 Task: Send an email with the signature Edwin Parker with the subject Introduction of a new service and the message Can you please provide more information on the steps that need to be taken to complete [specific task]? from softage.10@softage.net to softage.4@softage.net and move the email from Sent Items to the folder Escalation procedures
Action: Mouse moved to (104, 100)
Screenshot: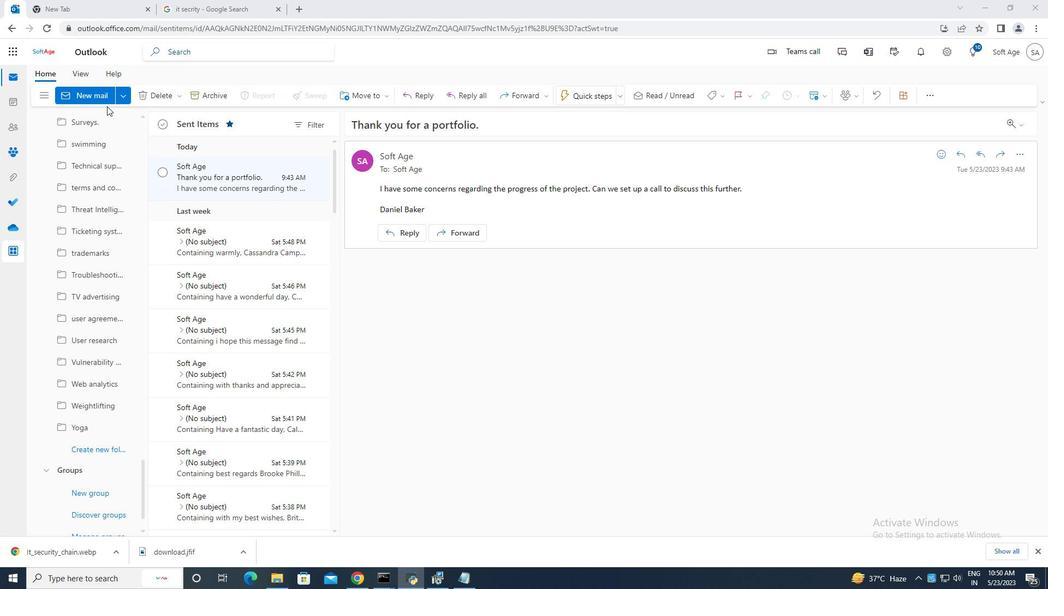 
Action: Mouse pressed left at (104, 100)
Screenshot: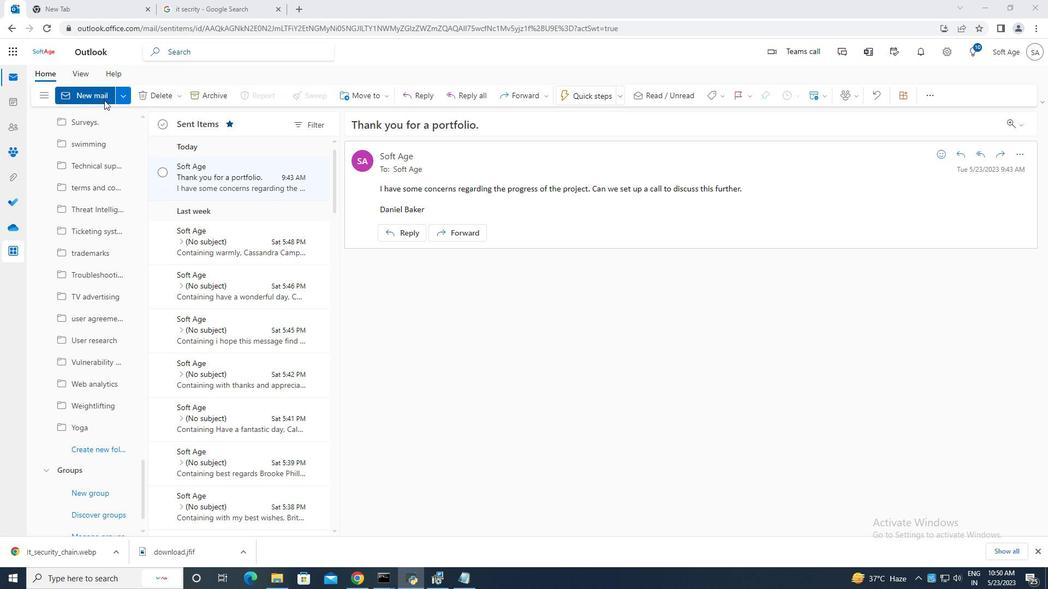 
Action: Mouse moved to (698, 96)
Screenshot: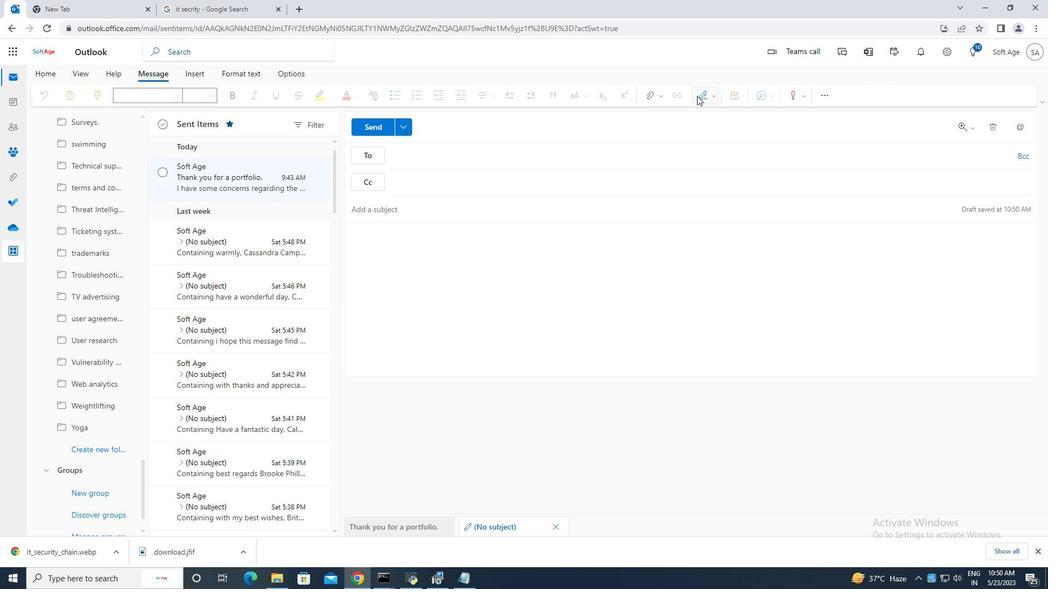 
Action: Mouse pressed left at (698, 96)
Screenshot: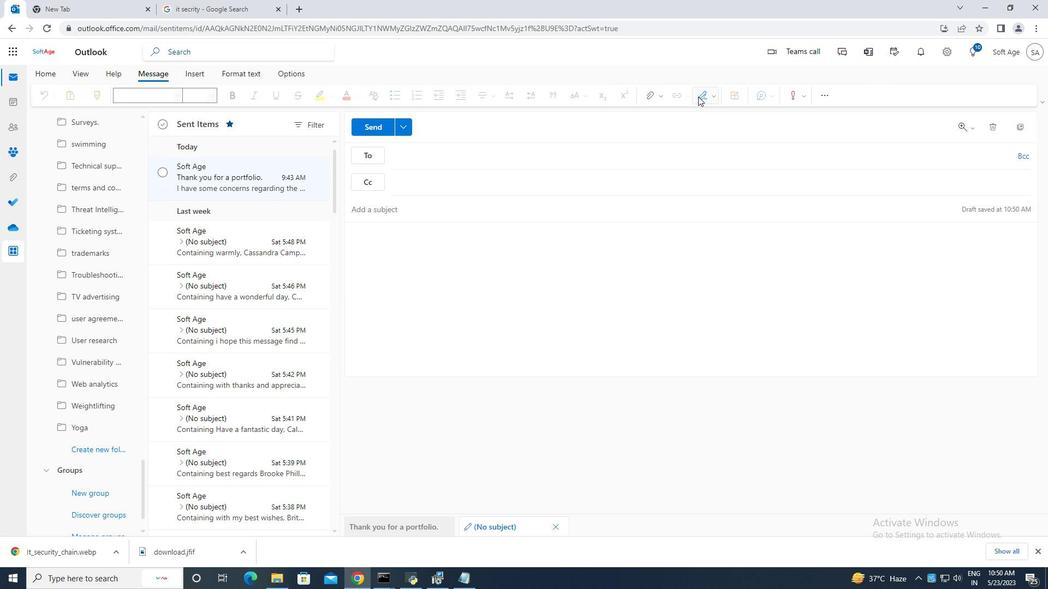 
Action: Mouse moved to (669, 133)
Screenshot: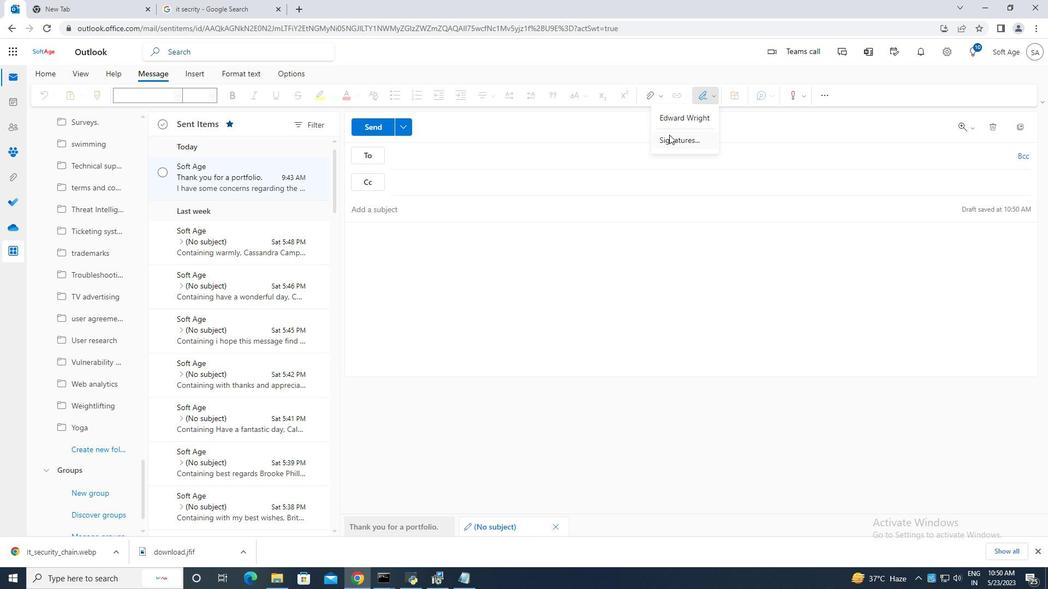 
Action: Mouse pressed left at (669, 134)
Screenshot: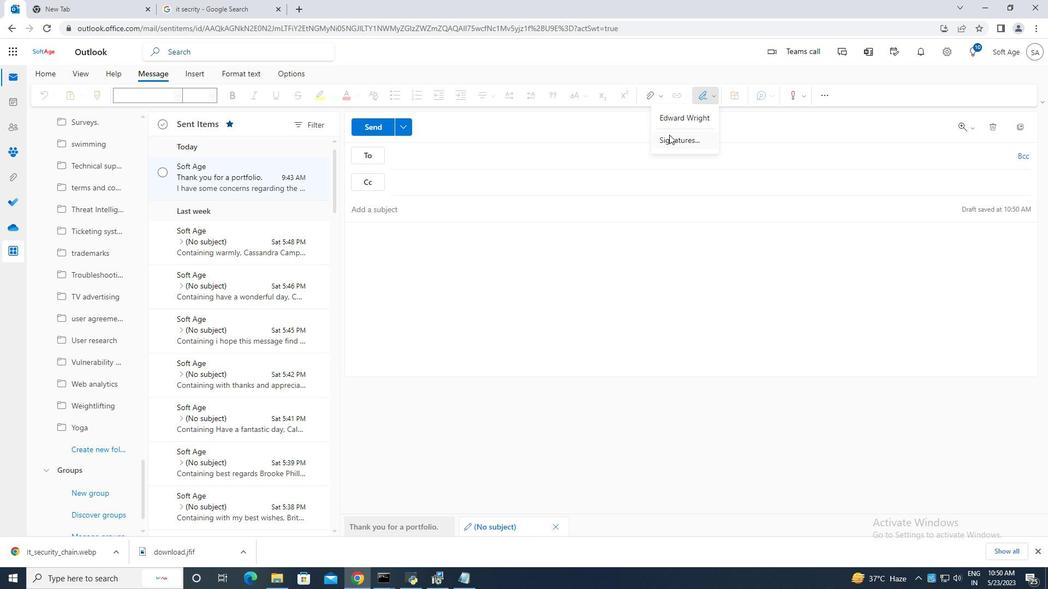 
Action: Mouse moved to (743, 179)
Screenshot: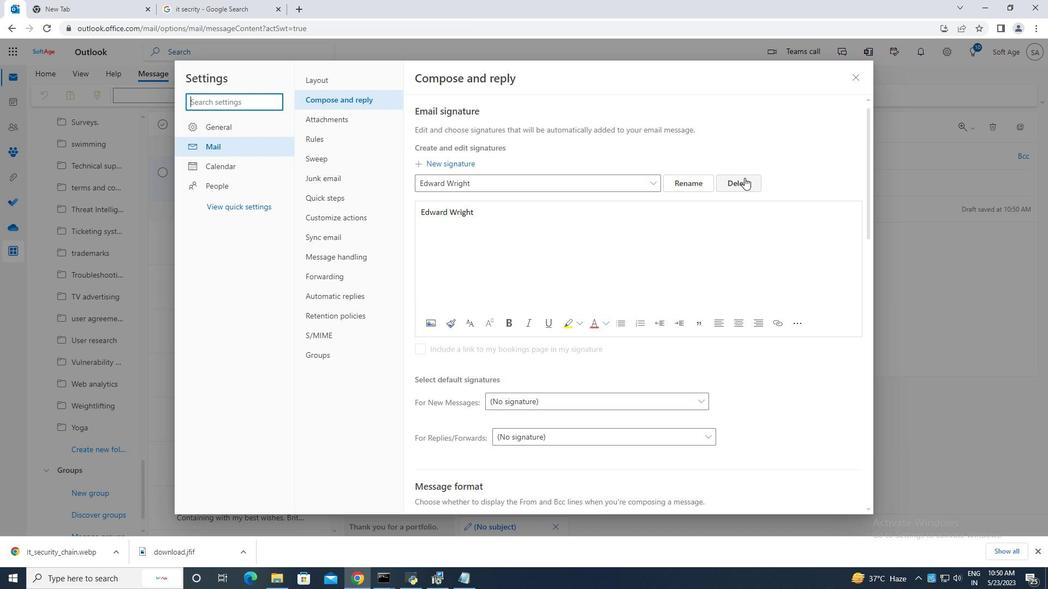 
Action: Mouse pressed left at (743, 179)
Screenshot: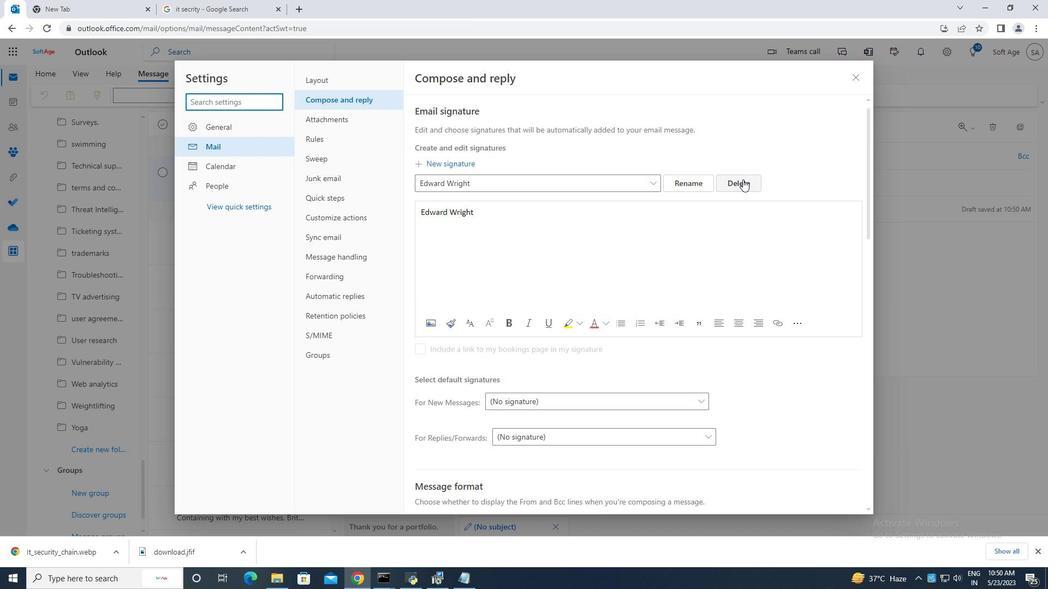 
Action: Mouse moved to (438, 185)
Screenshot: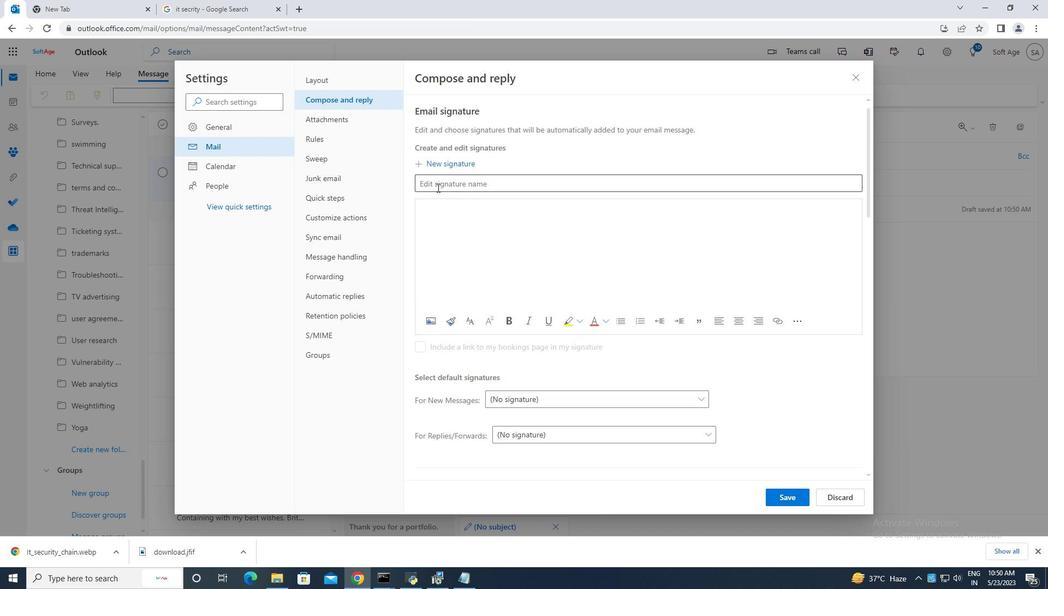 
Action: Mouse pressed left at (438, 185)
Screenshot: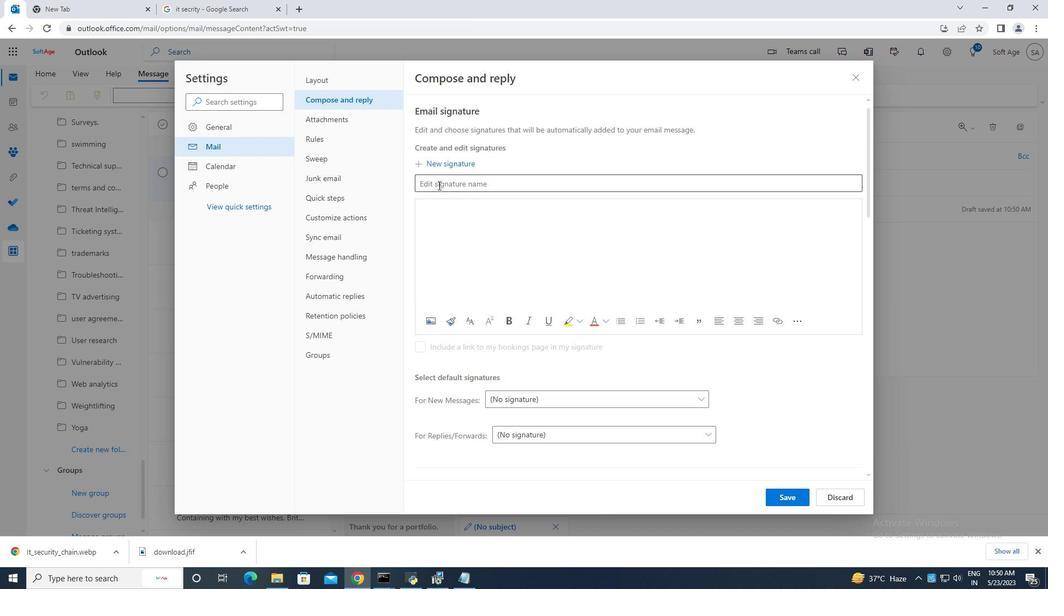 
Action: Mouse moved to (444, 185)
Screenshot: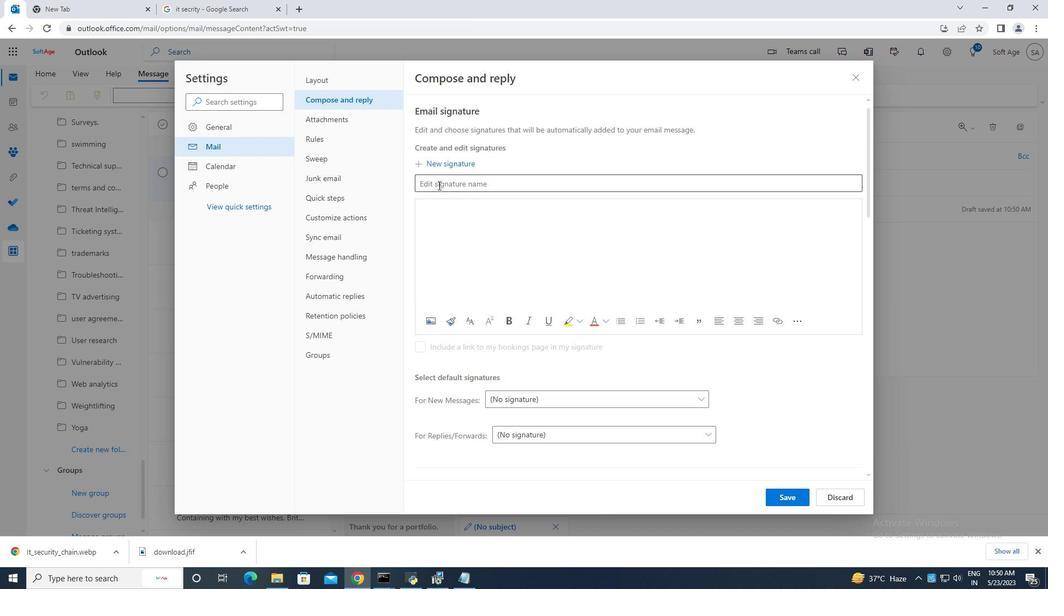 
Action: Key pressed <Key.caps_lock>E<Key.caps_lock>dwin<Key.space>parker
Screenshot: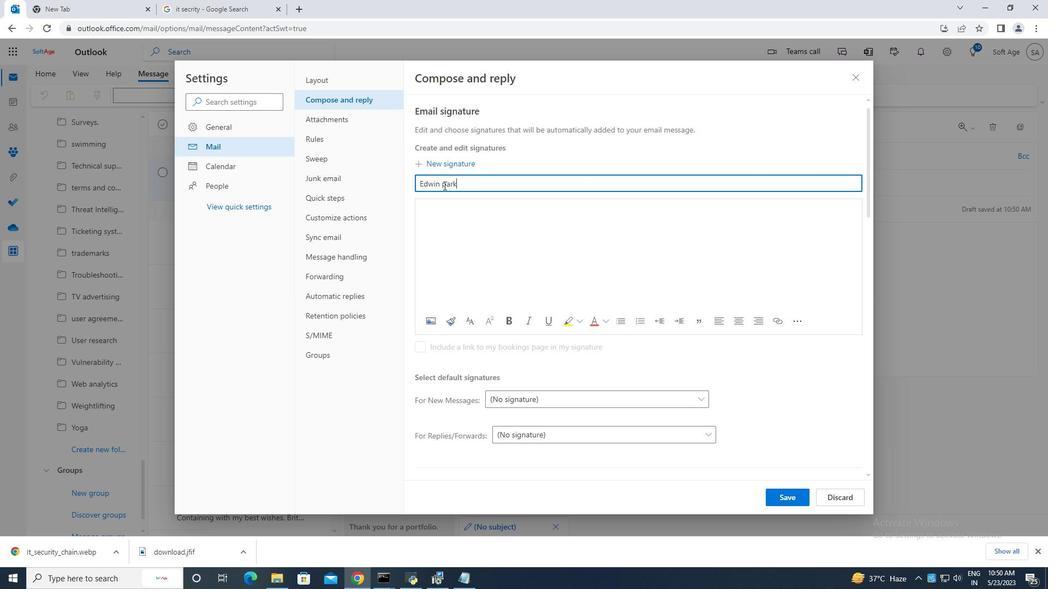 
Action: Mouse moved to (443, 207)
Screenshot: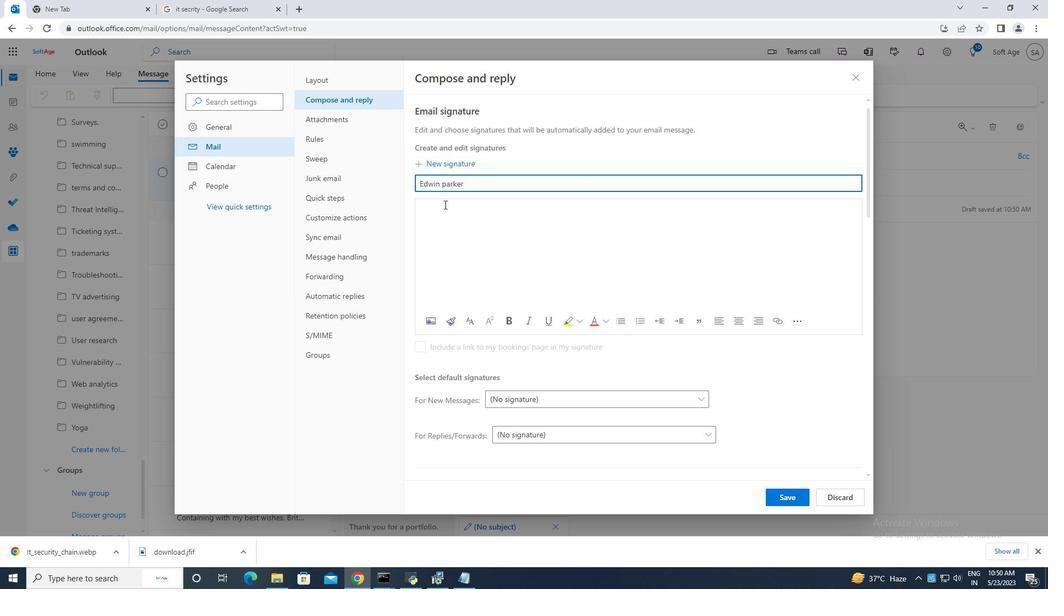
Action: Mouse pressed left at (443, 207)
Screenshot: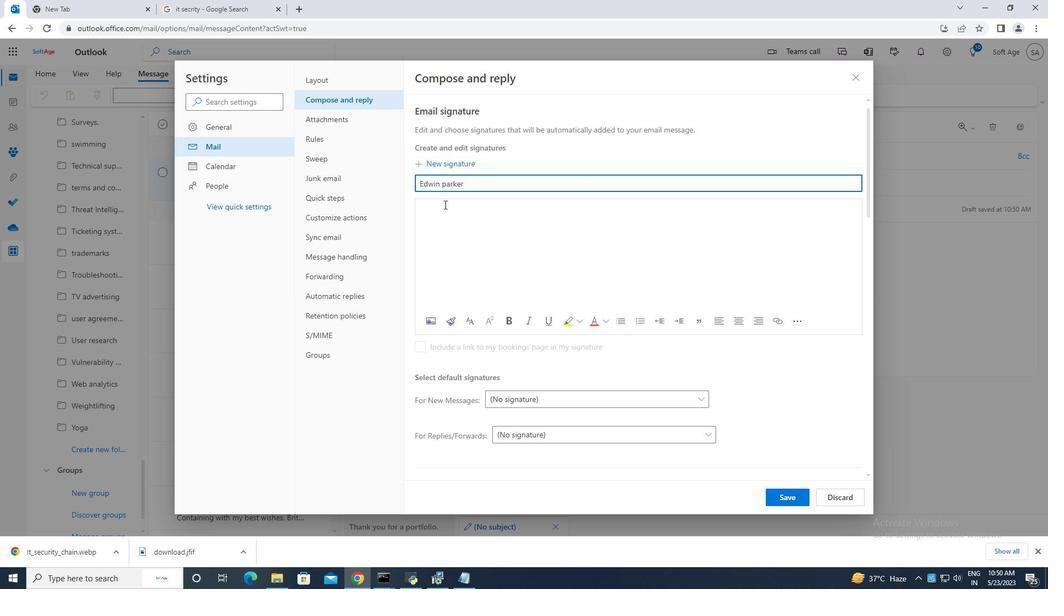 
Action: Mouse moved to (442, 207)
Screenshot: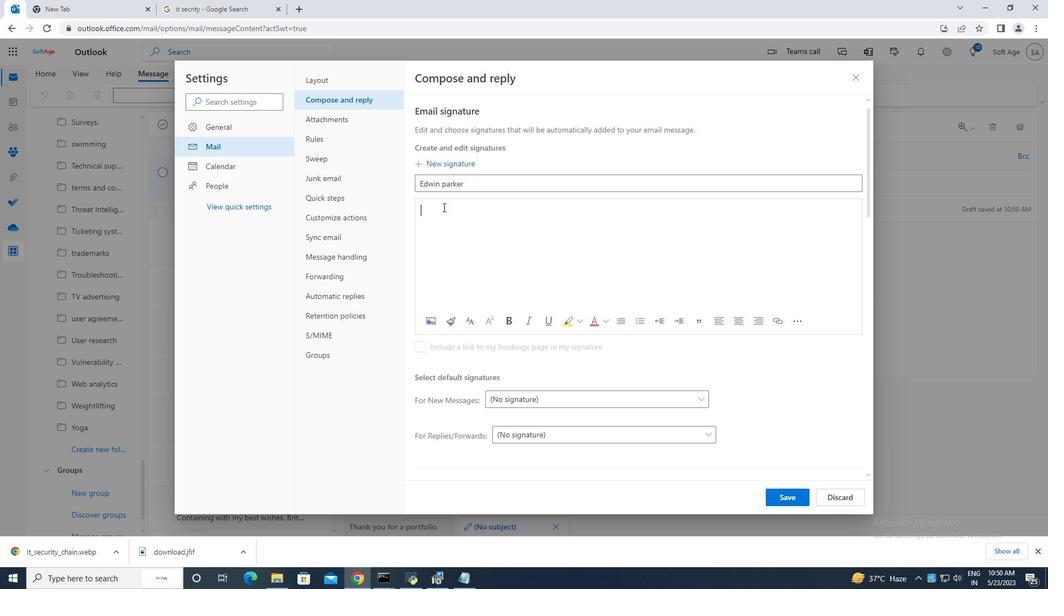 
Action: Key pressed <Key.caps_lock>E<Key.caps_lock>dwin<Key.space>parker
Screenshot: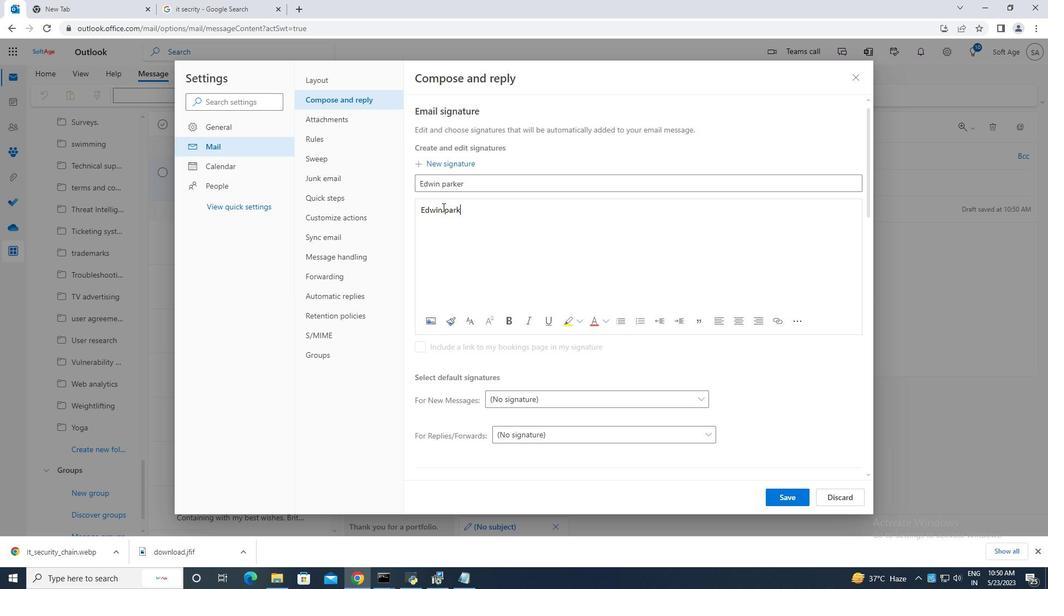 
Action: Mouse moved to (784, 496)
Screenshot: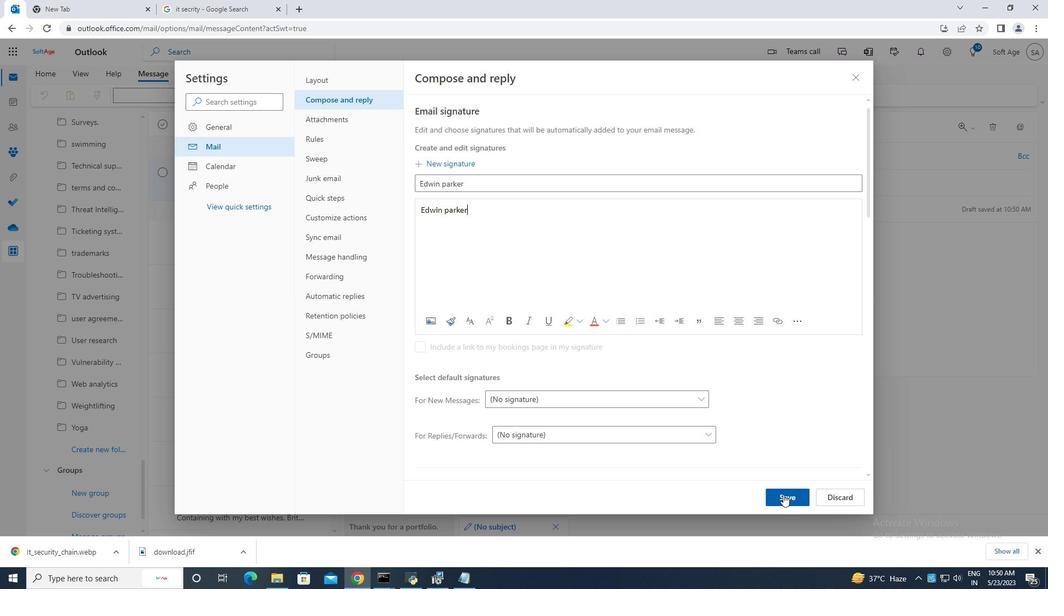 
Action: Mouse pressed left at (784, 496)
Screenshot: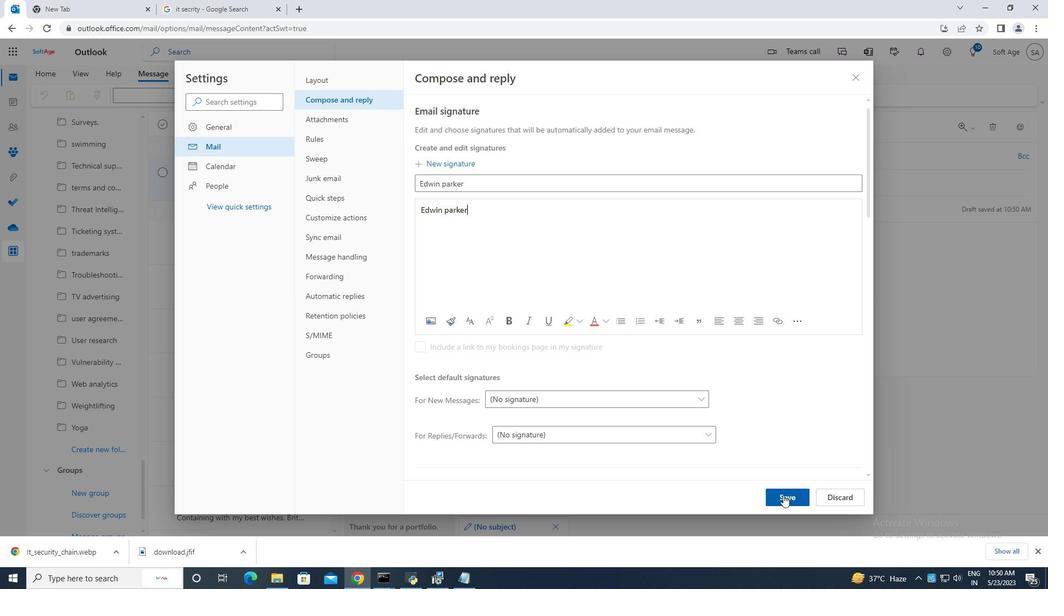 
Action: Mouse moved to (859, 71)
Screenshot: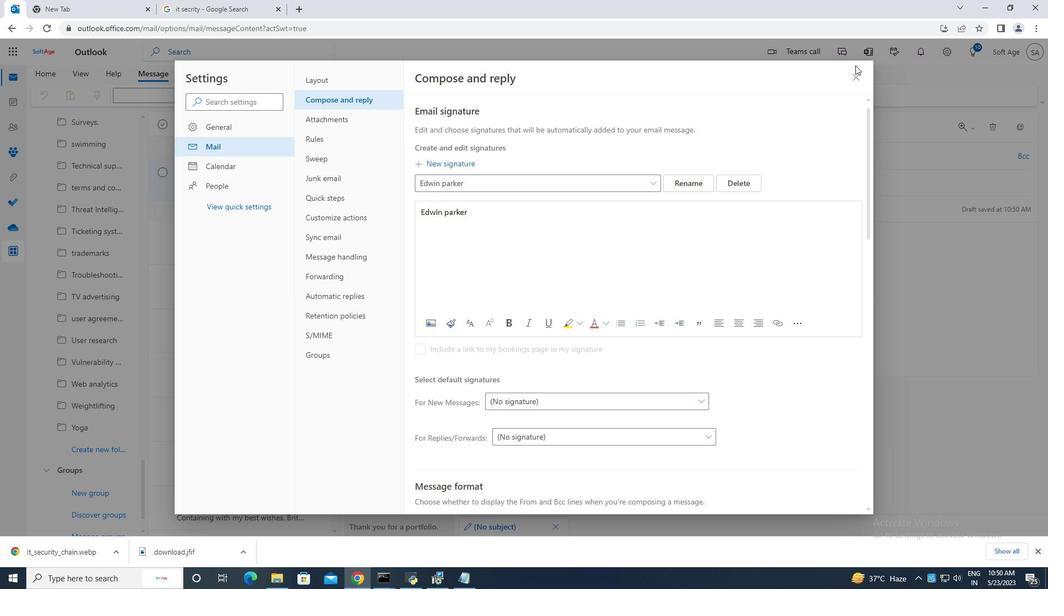 
Action: Mouse pressed left at (859, 71)
Screenshot: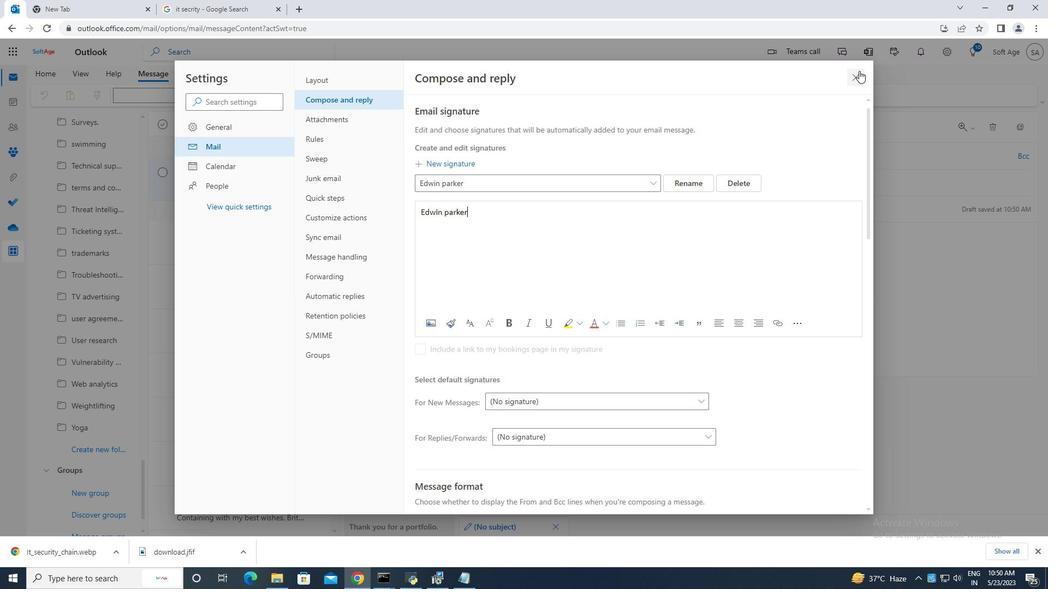 
Action: Mouse moved to (699, 94)
Screenshot: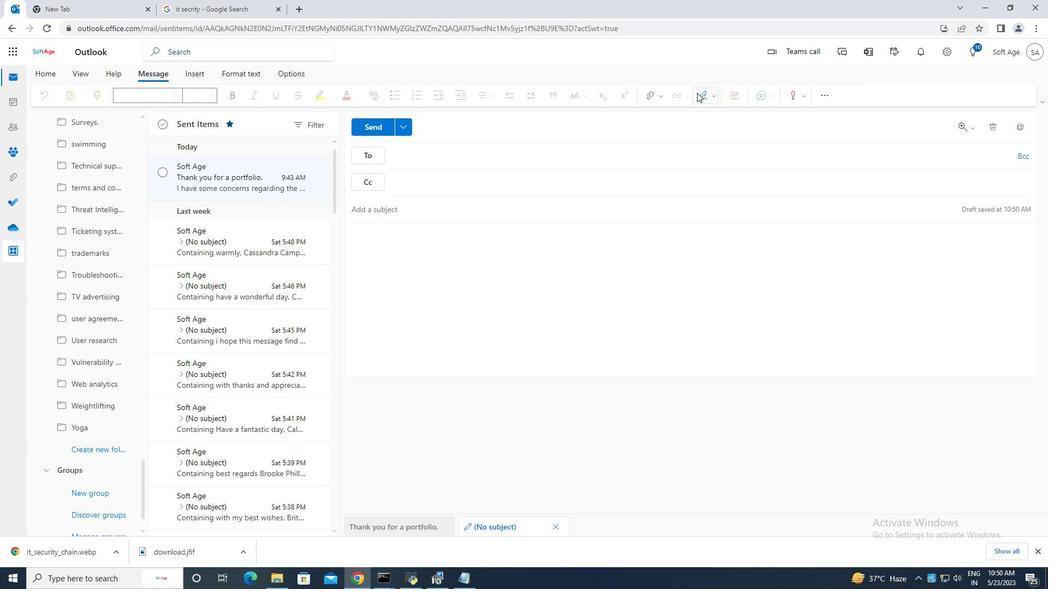 
Action: Mouse pressed left at (699, 94)
Screenshot: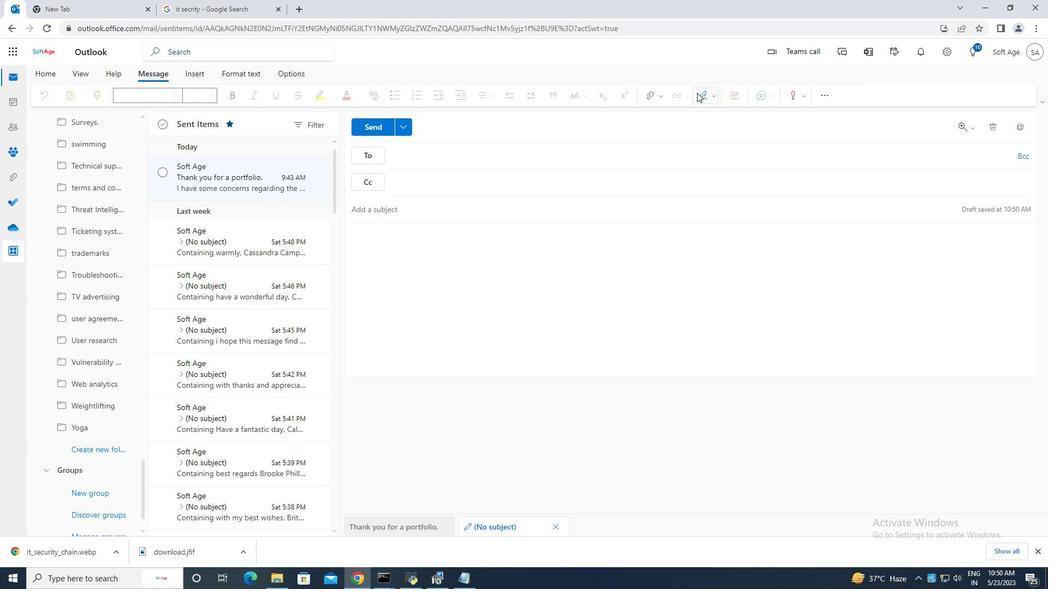 
Action: Mouse moved to (689, 116)
Screenshot: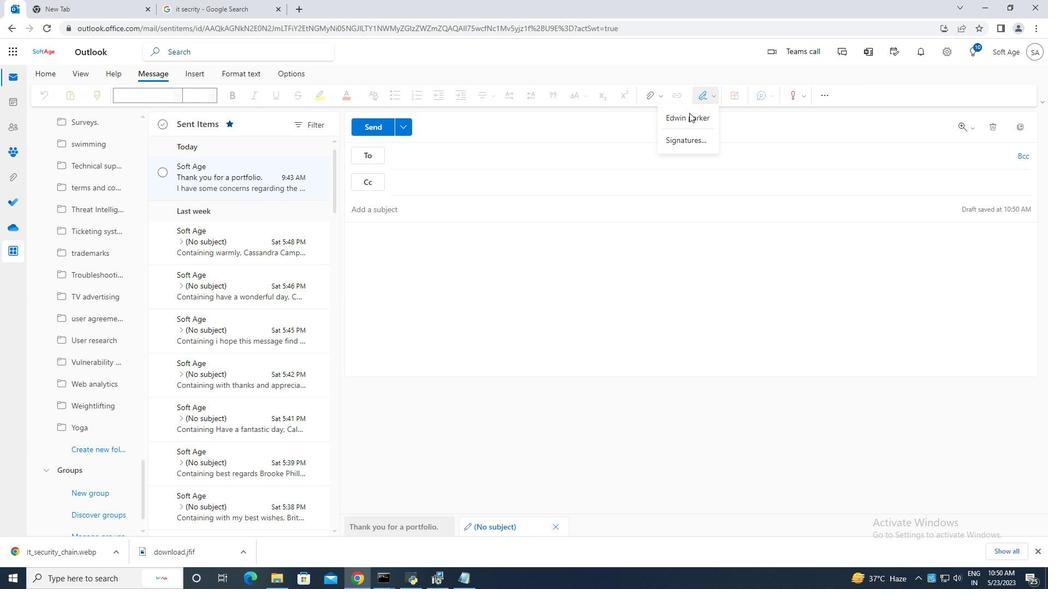 
Action: Mouse pressed left at (689, 116)
Screenshot: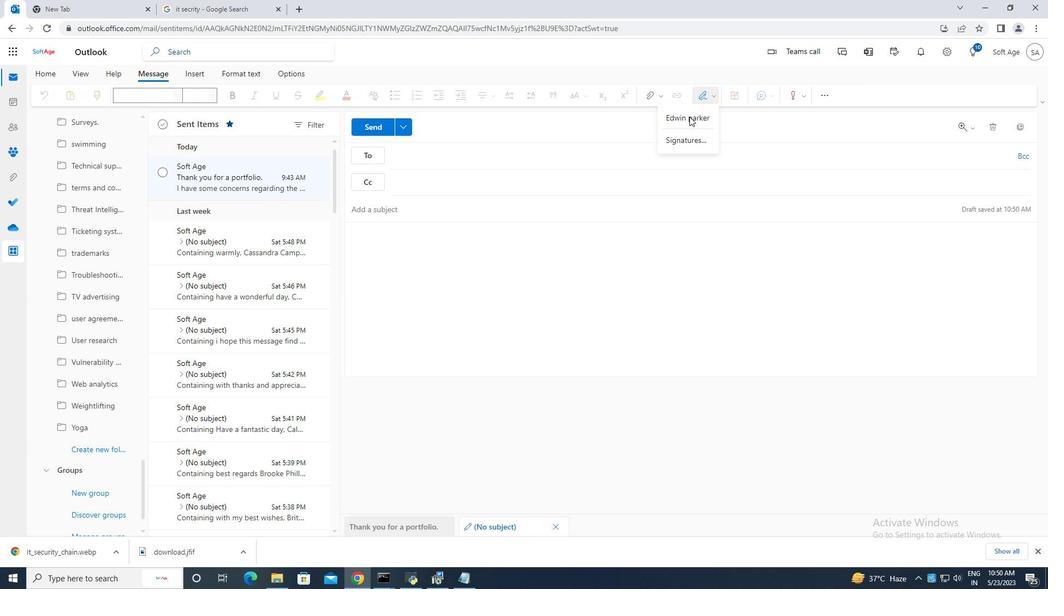 
Action: Mouse moved to (370, 211)
Screenshot: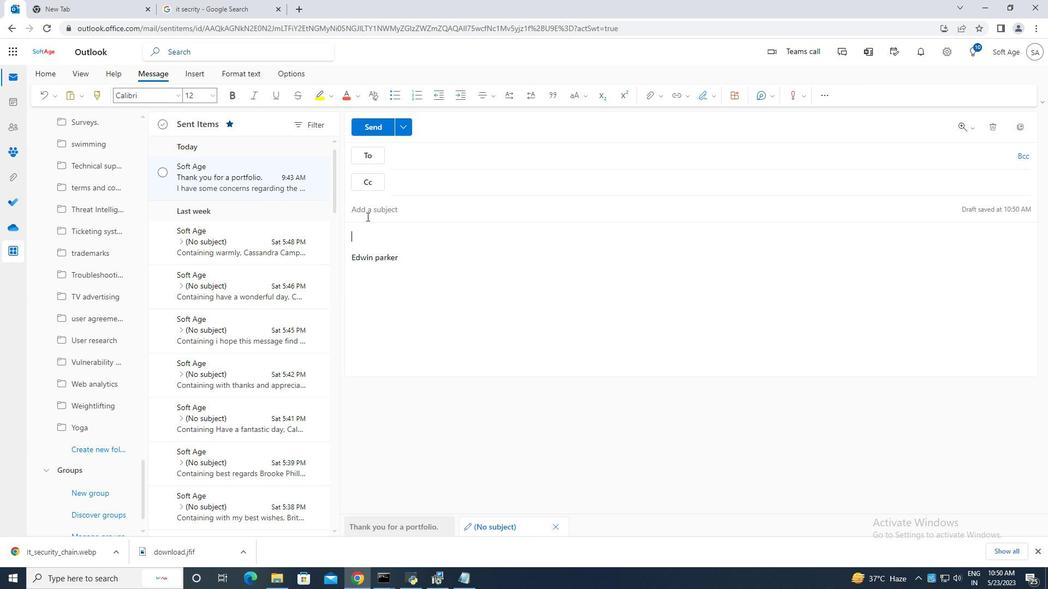 
Action: Mouse pressed left at (370, 211)
Screenshot: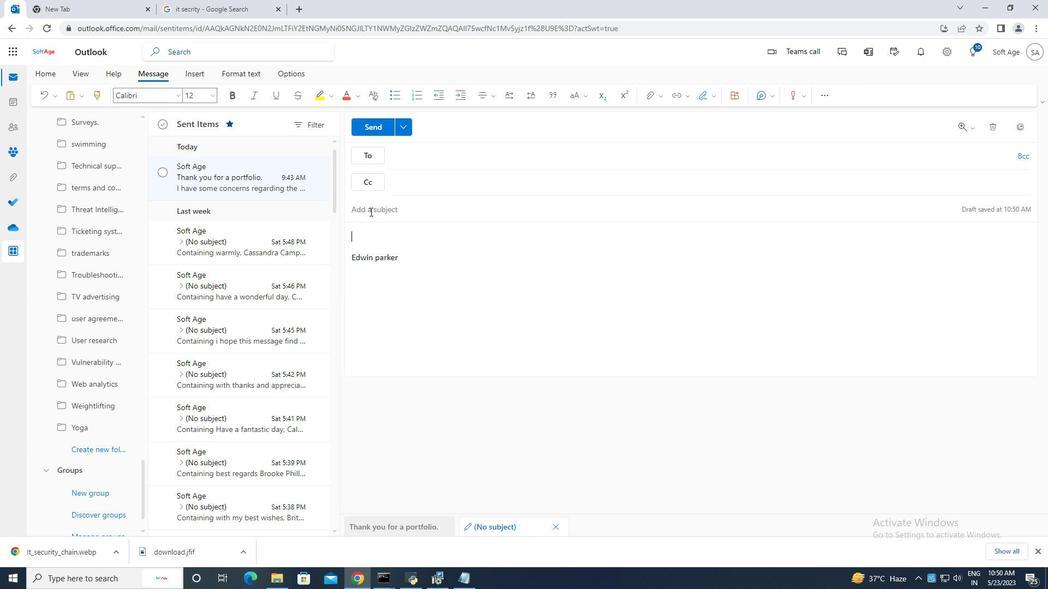 
Action: Mouse moved to (370, 211)
Screenshot: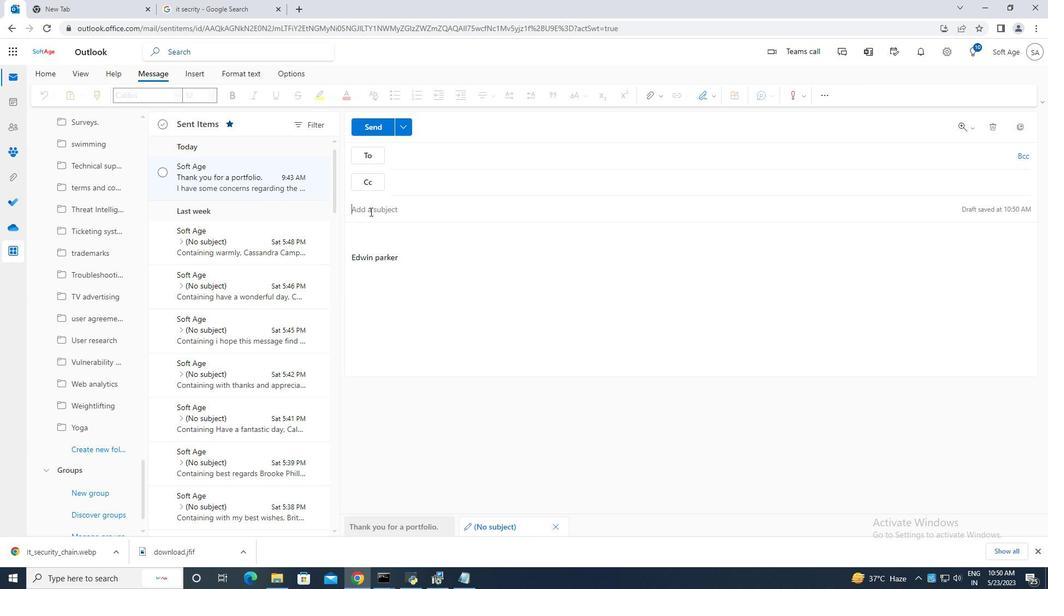 
Action: Key pressed <Key.caps_lock>I<Key.caps_lock>ntroduction<Key.space>of<Key.space>new<Key.space>service.8<Key.backspace>
Screenshot: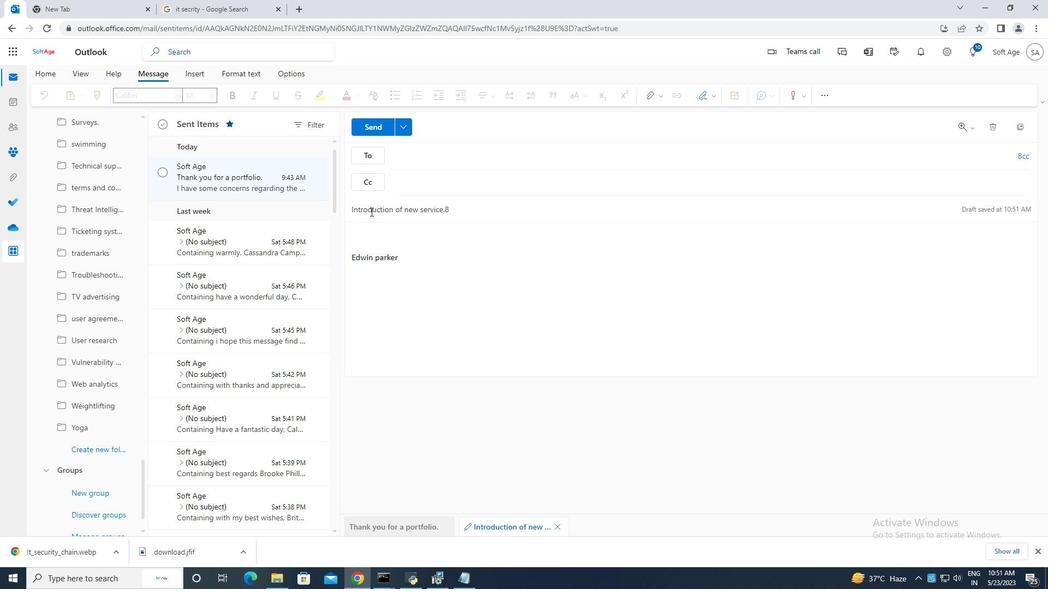 
Action: Mouse moved to (393, 233)
Screenshot: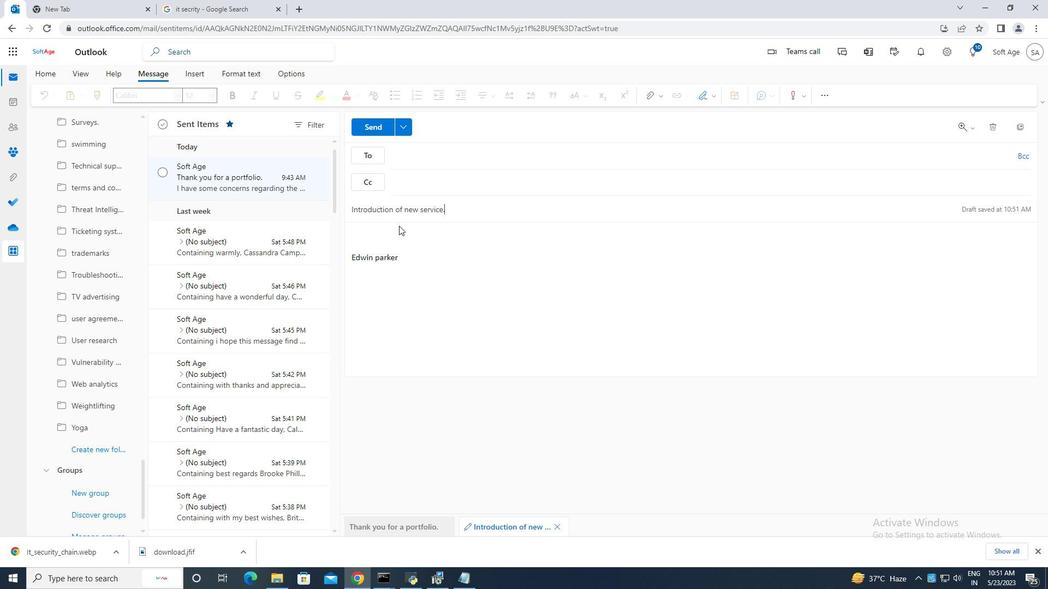 
Action: Mouse pressed left at (393, 233)
Screenshot: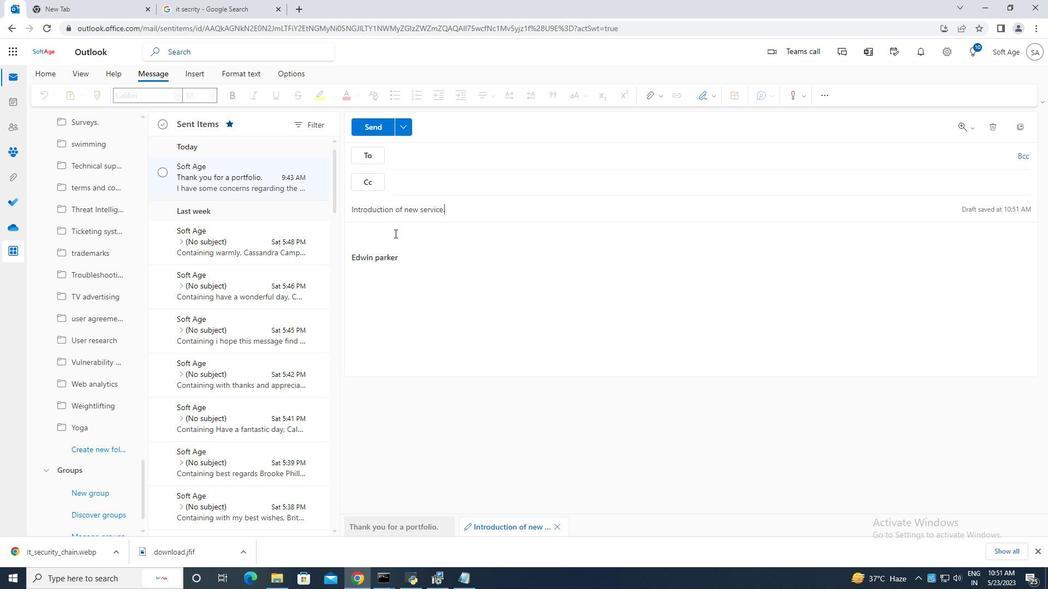 
Action: Mouse moved to (388, 236)
Screenshot: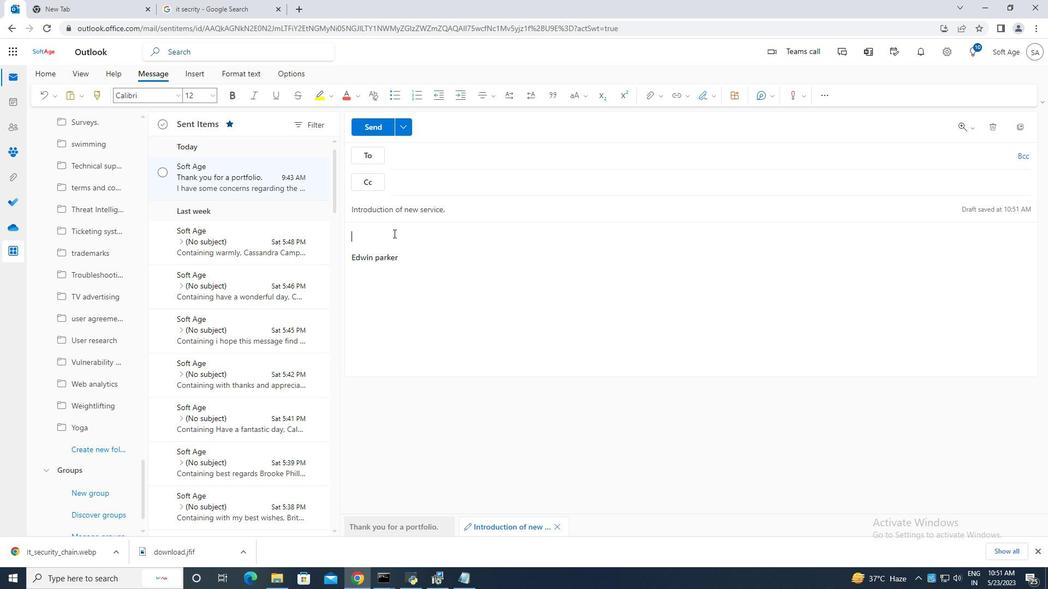 
Action: Key pressed <Key.caps_lock>C<Key.caps_lock>an<Key.space>you<Key.space>please<Key.space>provide<Key.space>more<Key.space>information<Key.space>on<Key.space>the<Key.space>steps<Key.space>that<Key.space>need<Key.space>to<Key.space>be<Key.space>taken<Key.space>to<Key.space>complete<Key.space><Key.shift_r><Key.shift_r>(specific<Key.space>task<Key.space><Key.shift_r><Key.shift_r><Key.shift_r><Key.shift_r><Key.shift_r><Key.shift_r><Key.shift_r><Key.shift_r><Key.shift_r><Key.shift_r><Key.shift_r><Key.shift_r><Key.shift_r><Key.shift_r><Key.shift_r><Key.shift_r><Key.shift_r><Key.shift_r><Key.shift_r><Key.shift_r><Key.shift_r><Key.shift_r><Key.shift_r><Key.shift_r><Key.shift_r><Key.shift_r><Key.shift_r><Key.shift_r><Key.shift_r><Key.shift_r><Key.shift_r><Key.shift_r><Key.shift_r><Key.shift_r><Key.shift_r><Key.shift_r><Key.shift_r>).
Screenshot: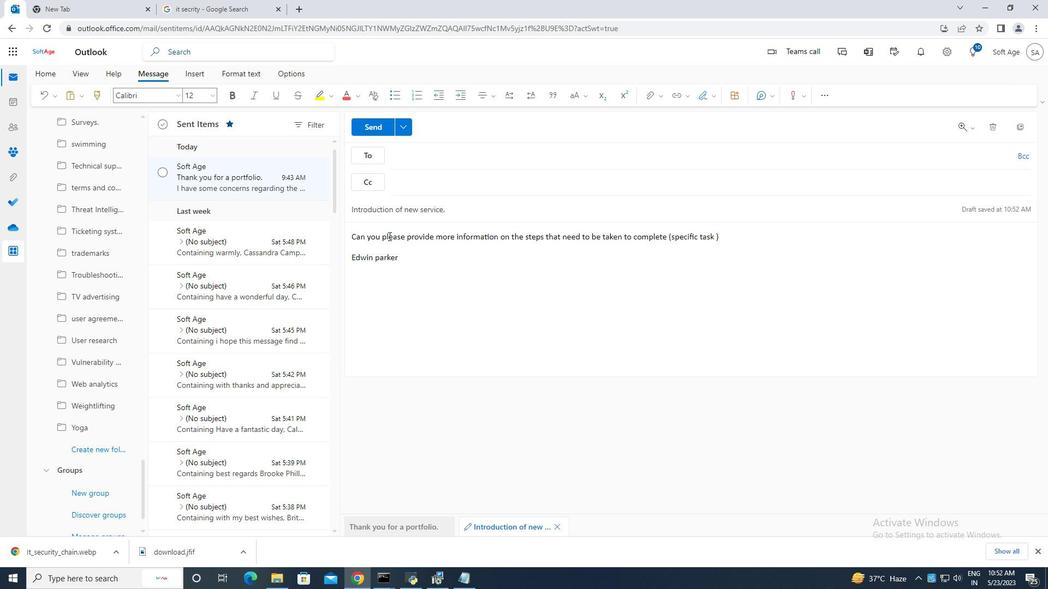 
Action: Mouse moved to (482, 151)
Screenshot: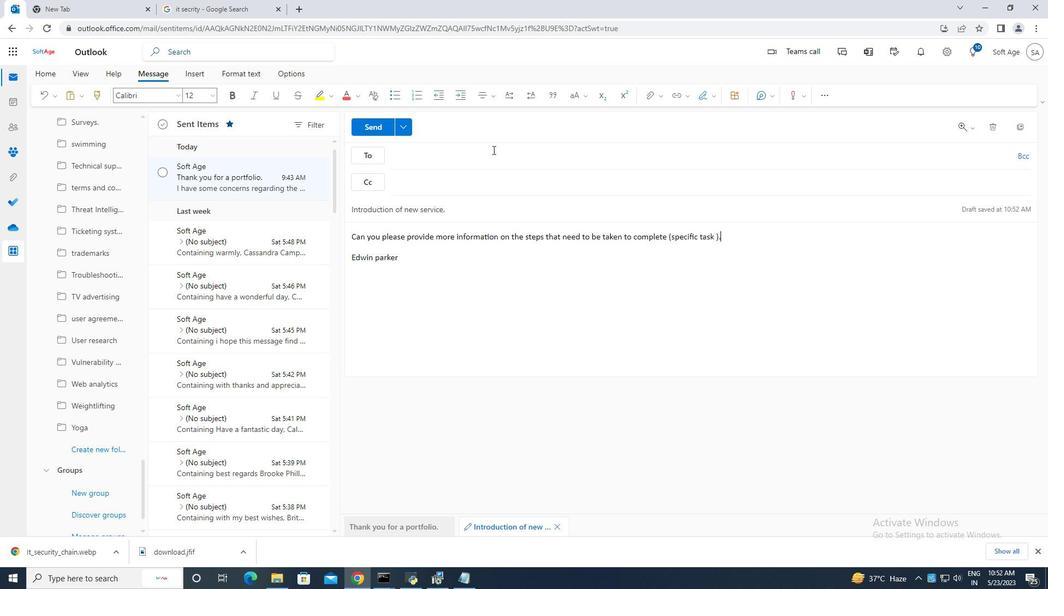 
Action: Mouse pressed left at (482, 151)
Screenshot: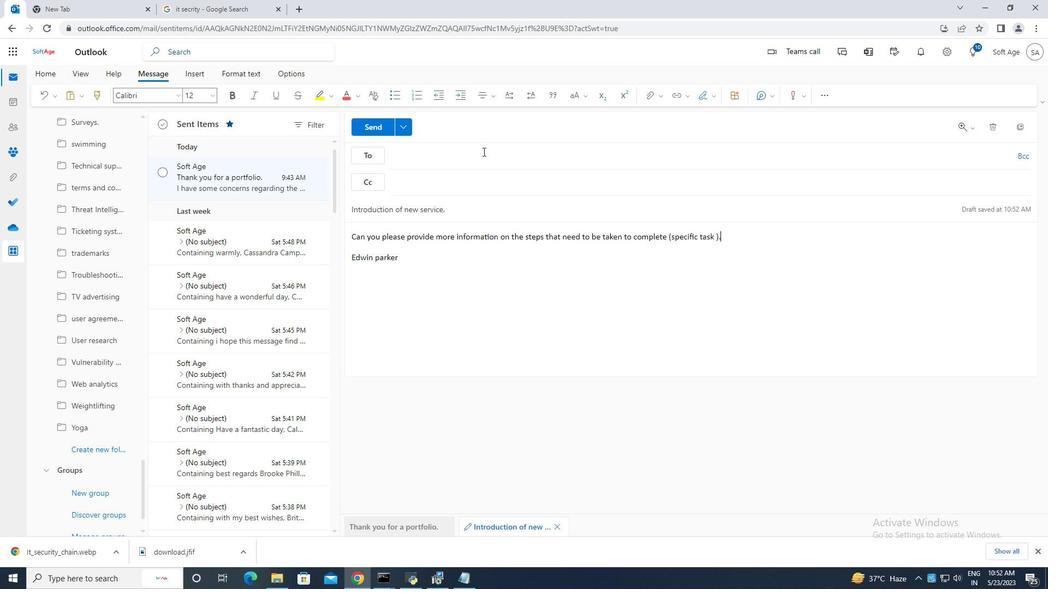 
Action: Mouse moved to (482, 151)
Screenshot: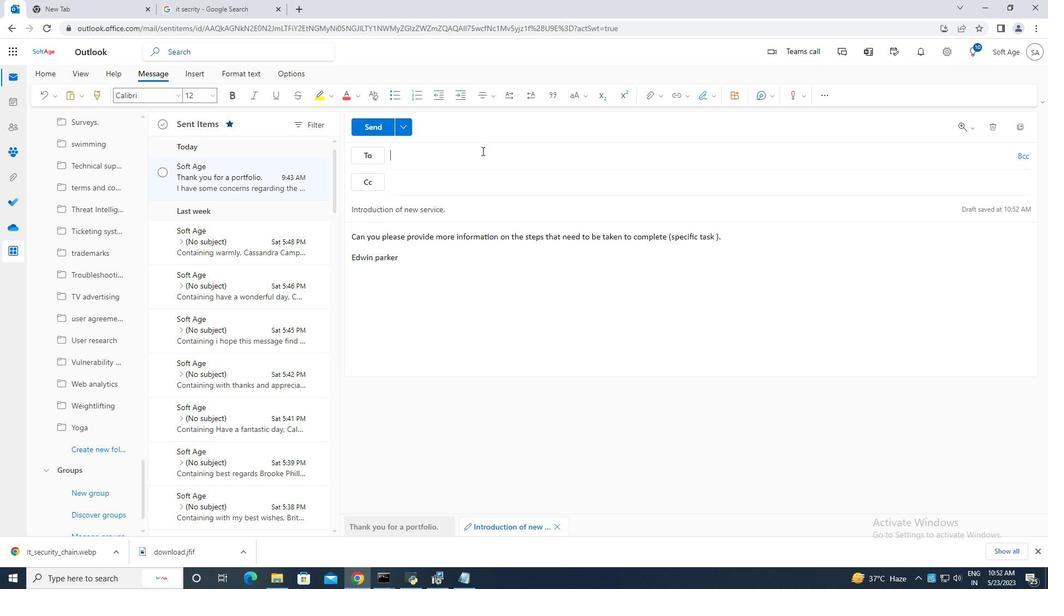 
Action: Key pressed softage.4
Screenshot: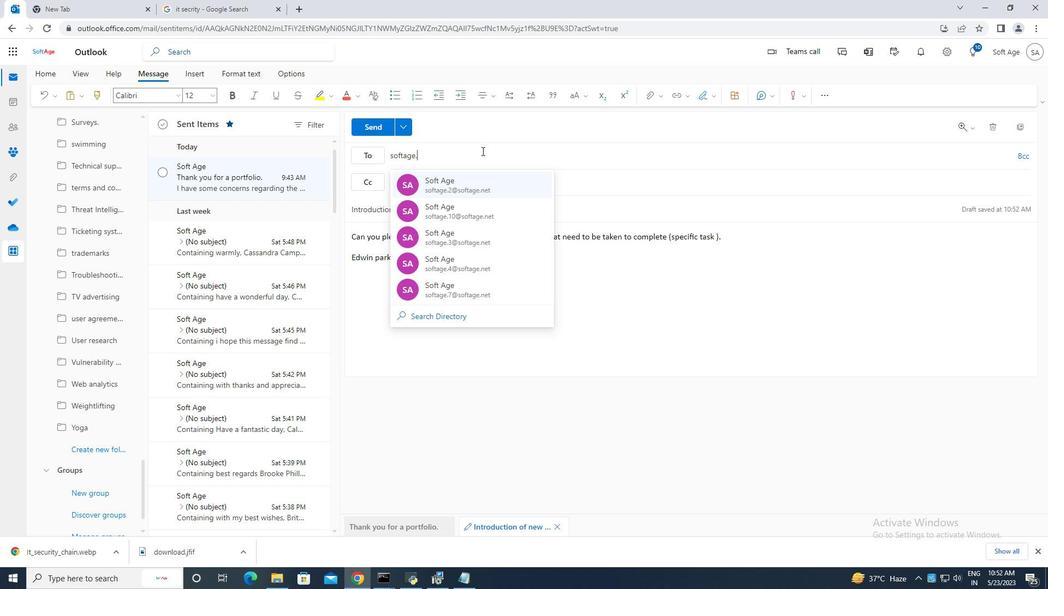 
Action: Mouse moved to (428, 139)
Screenshot: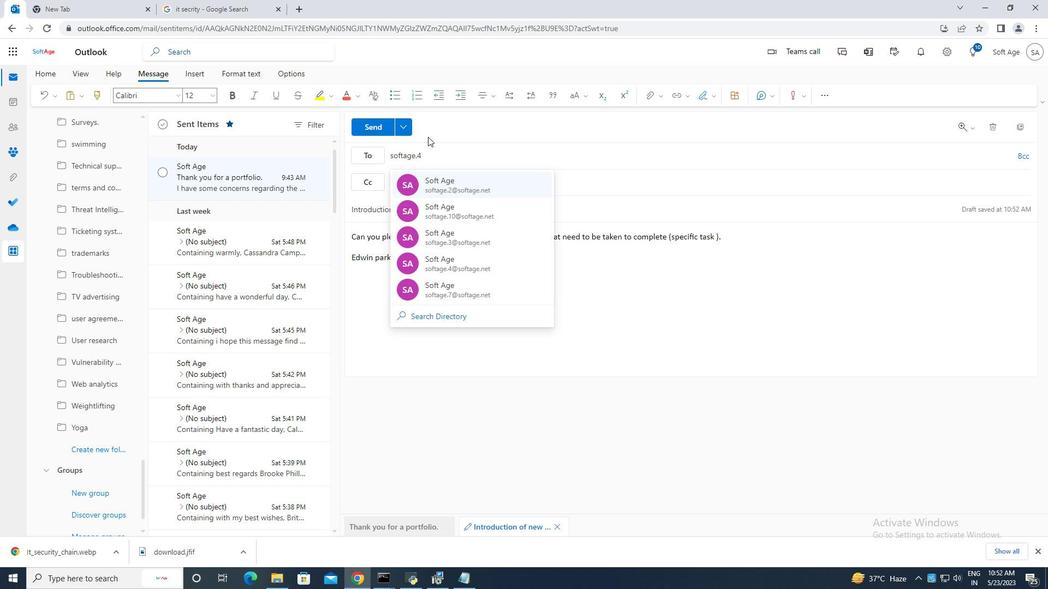 
Action: Key pressed <Key.shift>@
Screenshot: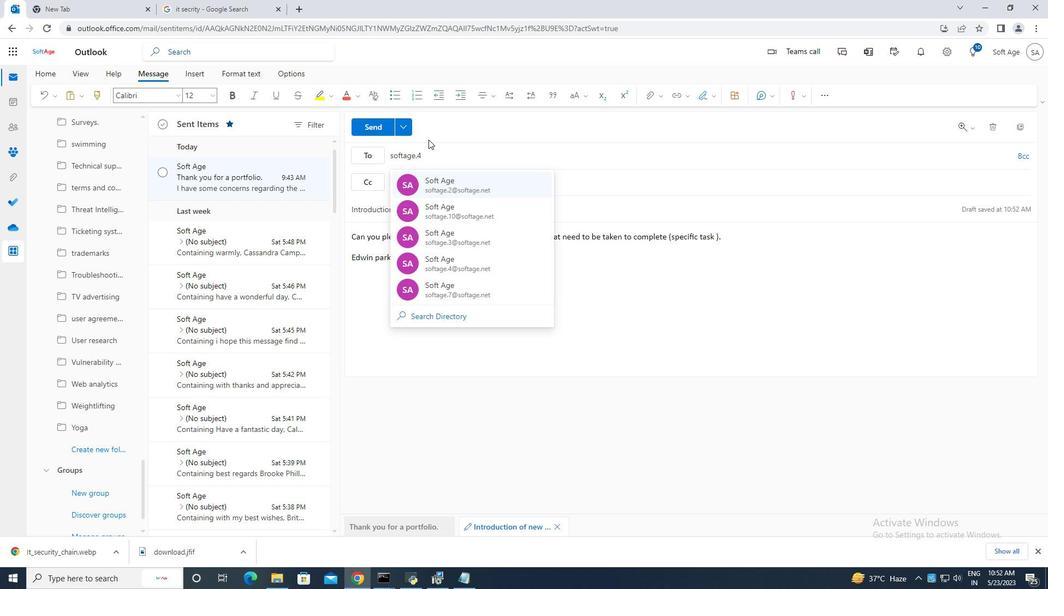 
Action: Mouse moved to (488, 181)
Screenshot: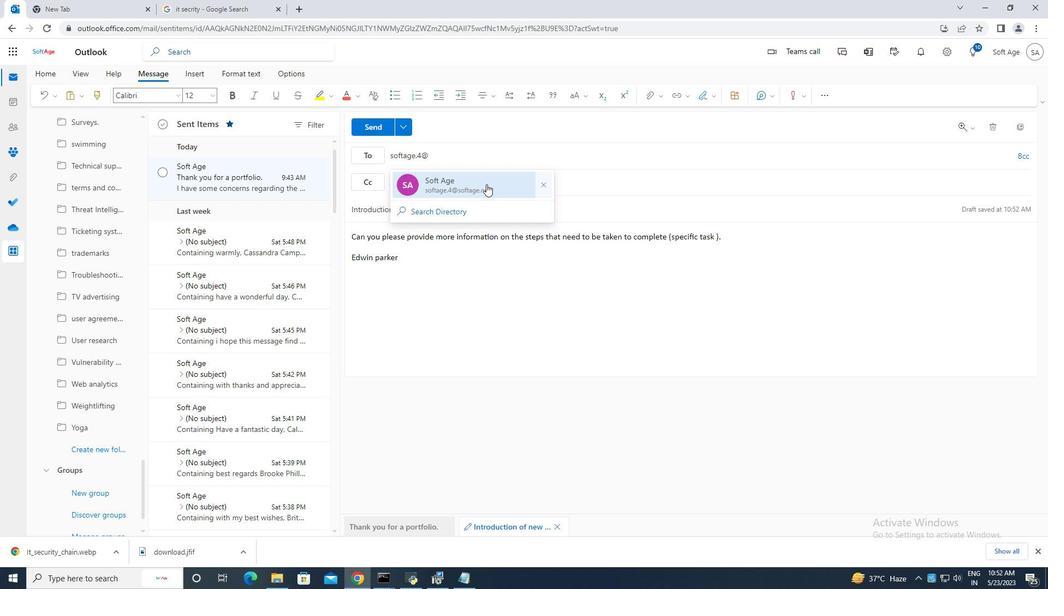 
Action: Mouse pressed left at (488, 181)
Screenshot: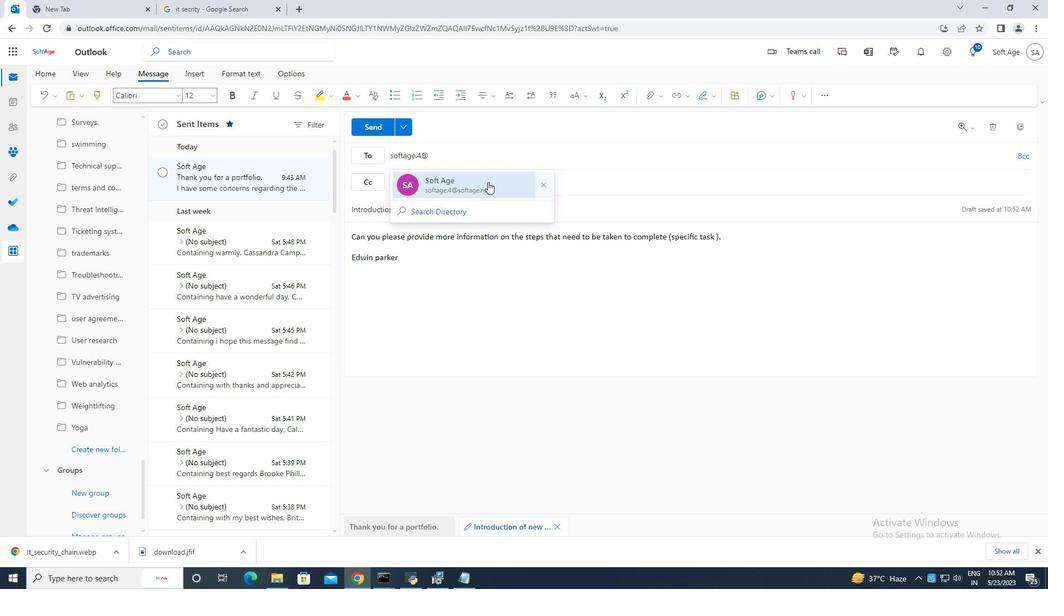 
Action: Mouse moved to (104, 447)
Screenshot: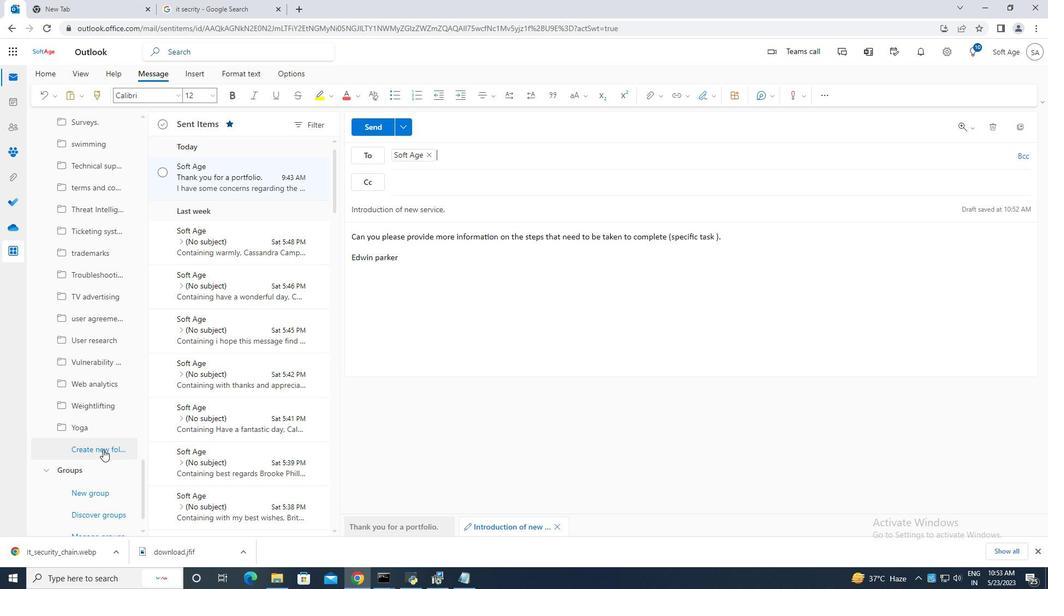
Action: Mouse pressed left at (104, 447)
Screenshot: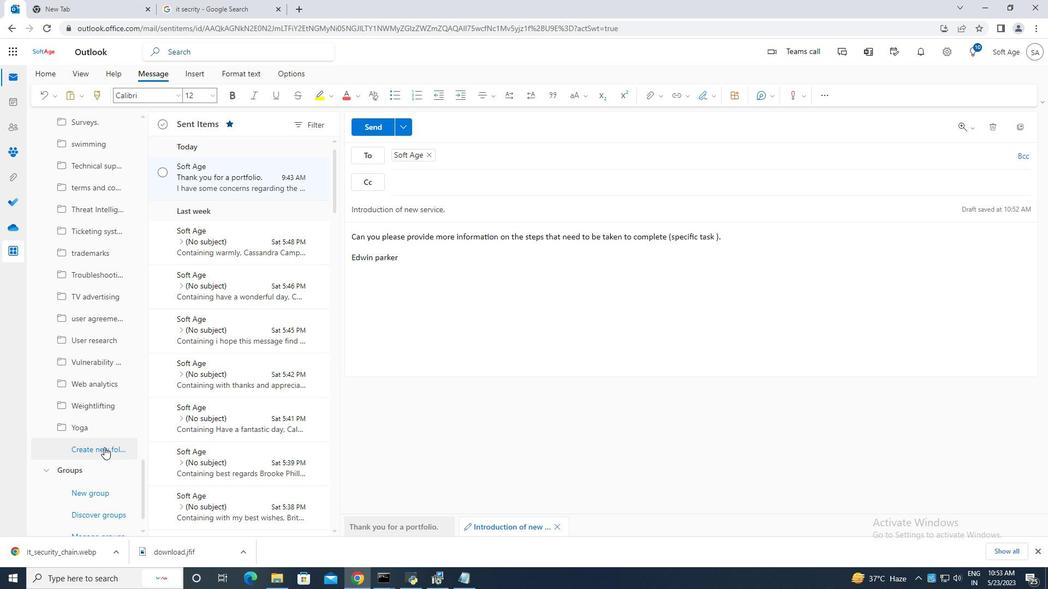 
Action: Mouse moved to (91, 449)
Screenshot: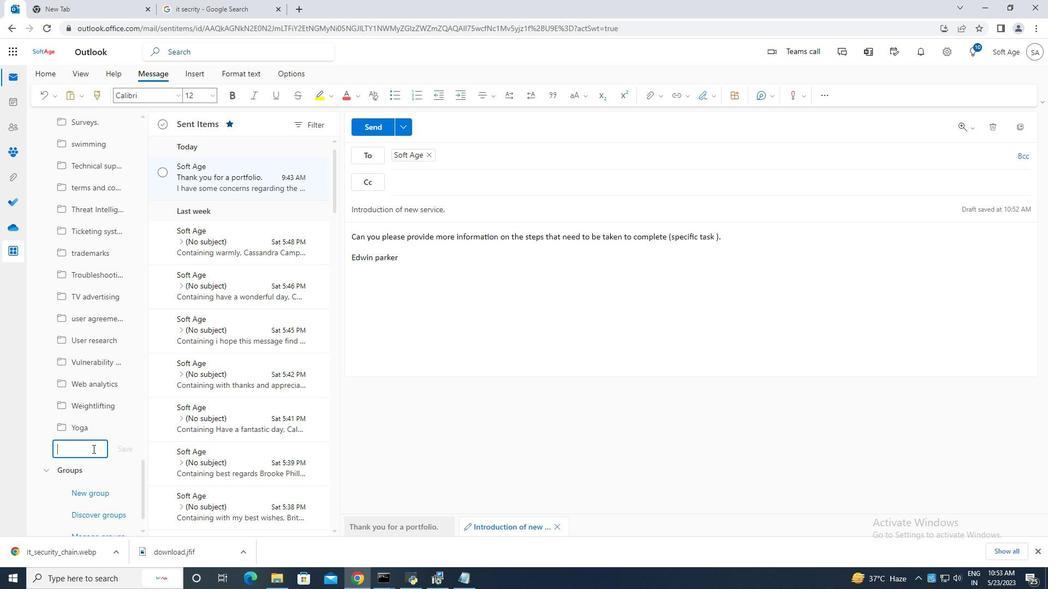 
Action: Mouse pressed left at (91, 449)
Screenshot: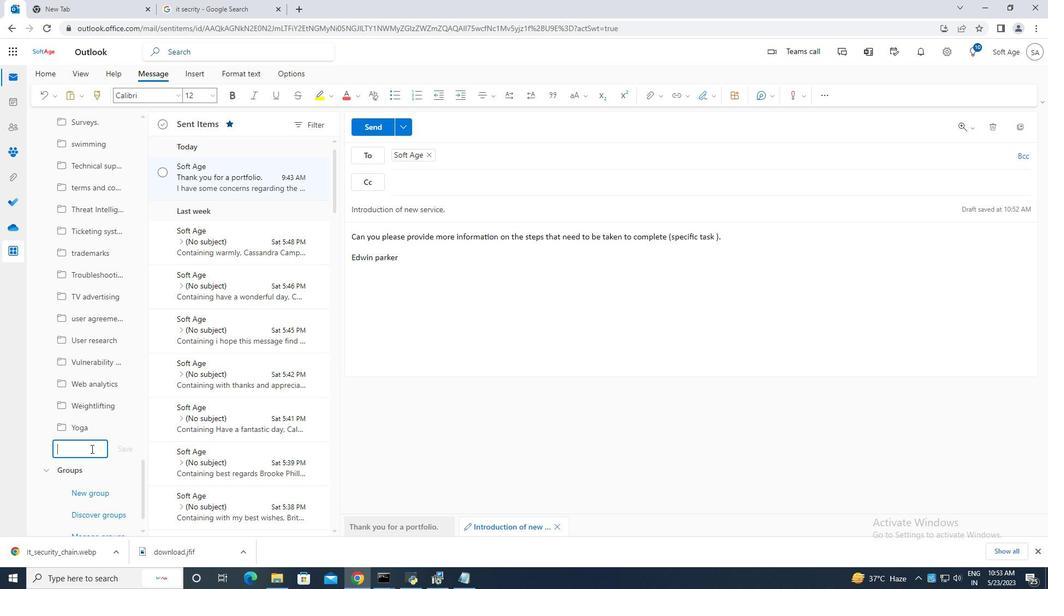 
Action: Key pressed <Key.caps_lock>E<Key.caps_lock>scalation<Key.space>
Screenshot: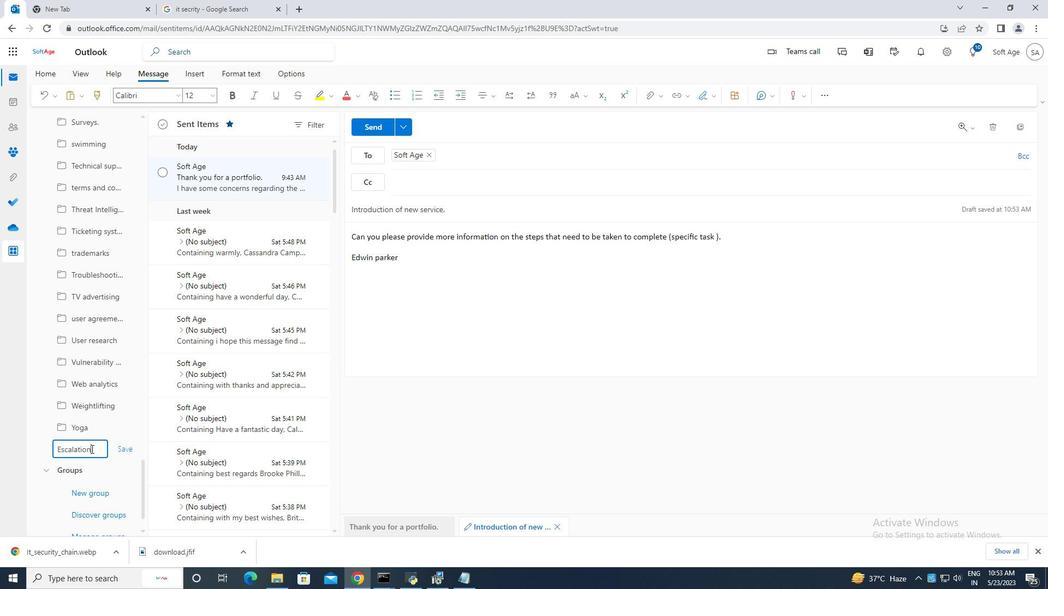 
Action: Mouse moved to (48, 428)
Screenshot: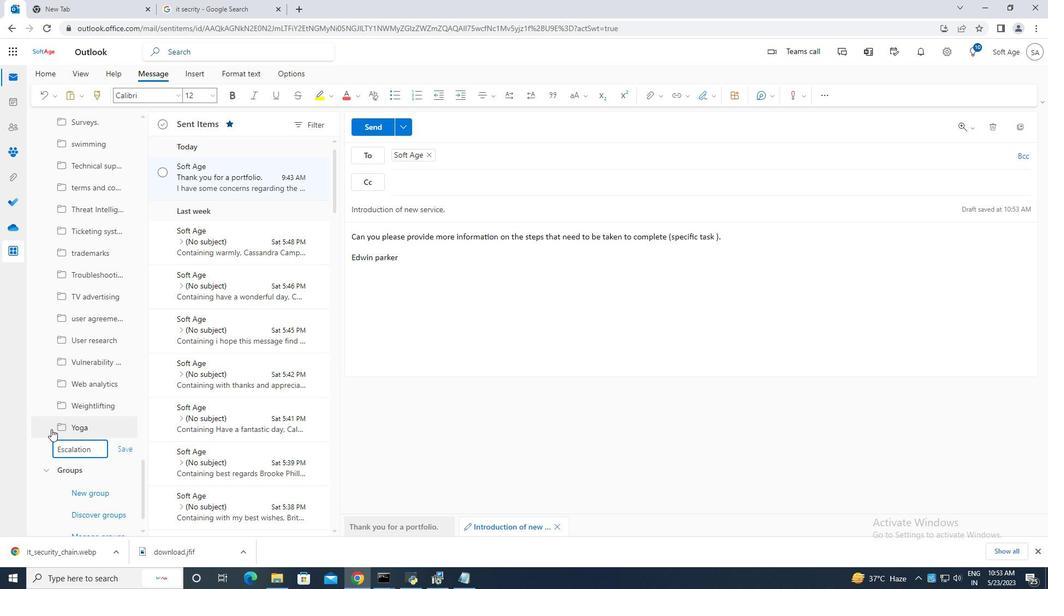 
Action: Key pressed procedures
Screenshot: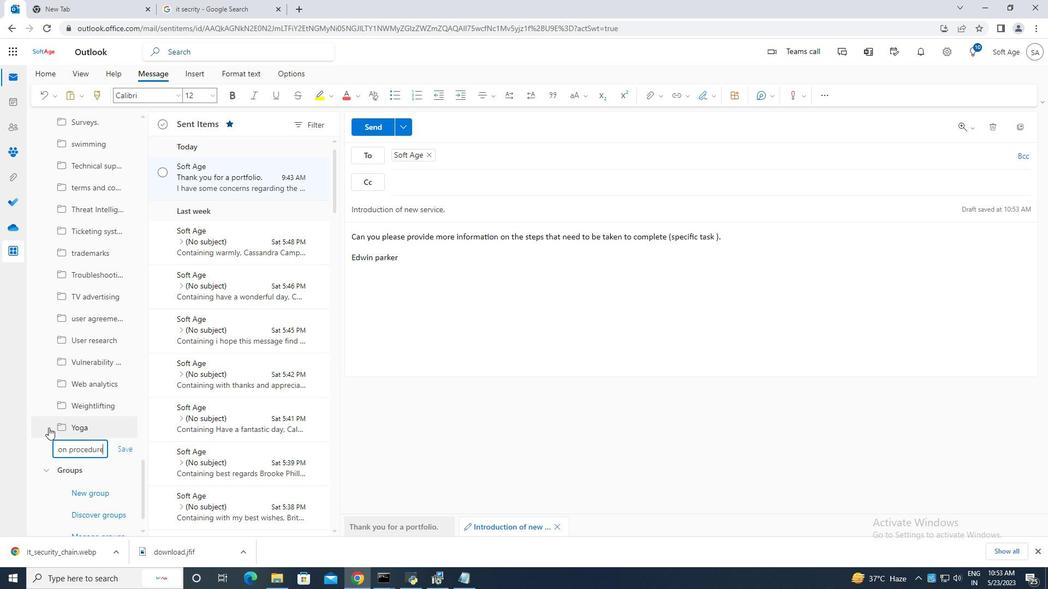 
Action: Mouse moved to (123, 450)
Screenshot: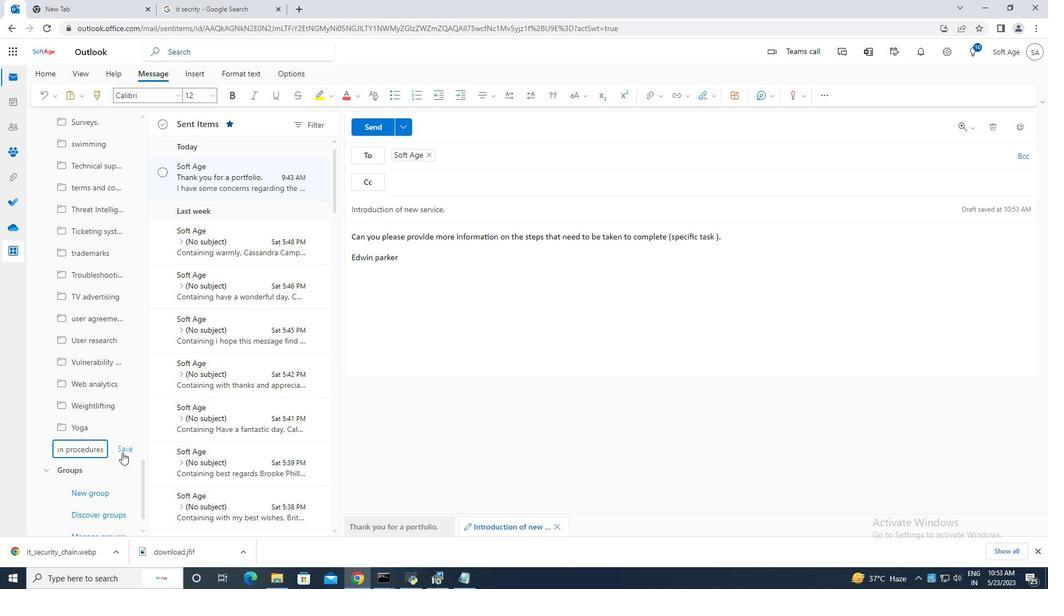 
Action: Mouse pressed left at (123, 450)
Screenshot: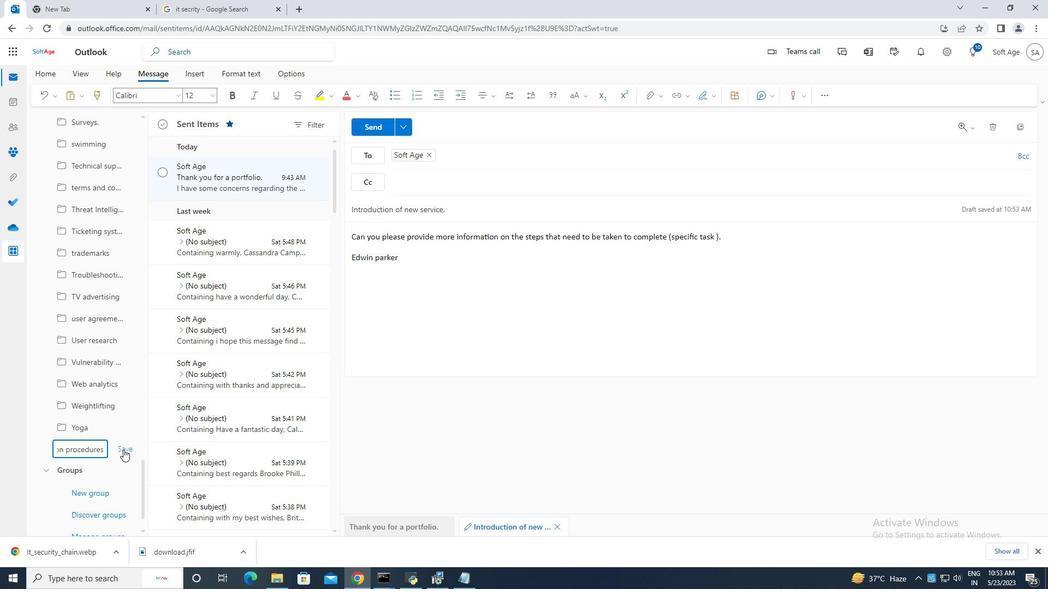 
Action: Mouse moved to (375, 128)
Screenshot: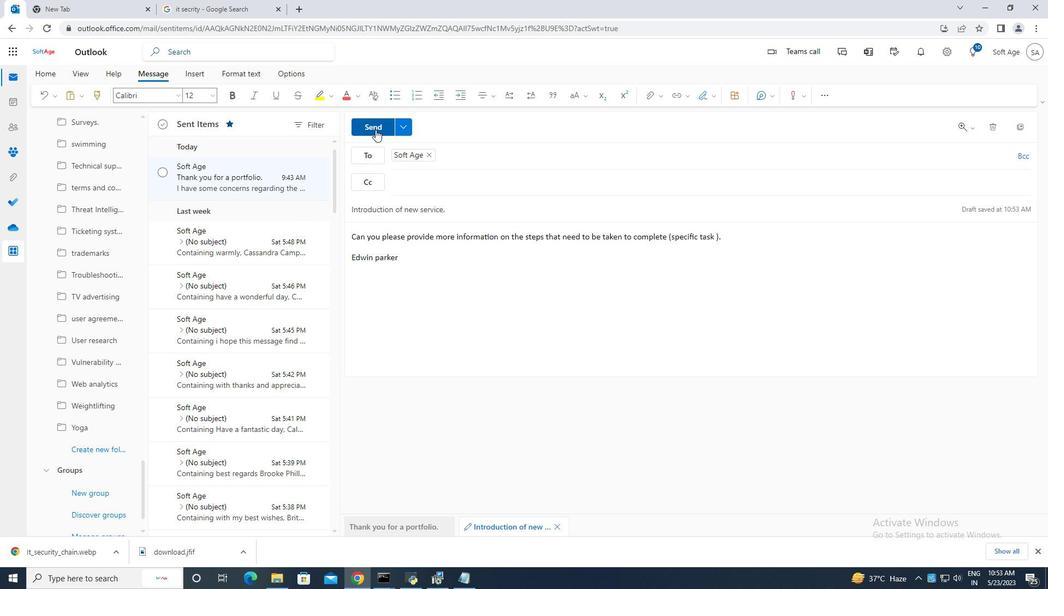 
Action: Mouse pressed left at (375, 128)
Screenshot: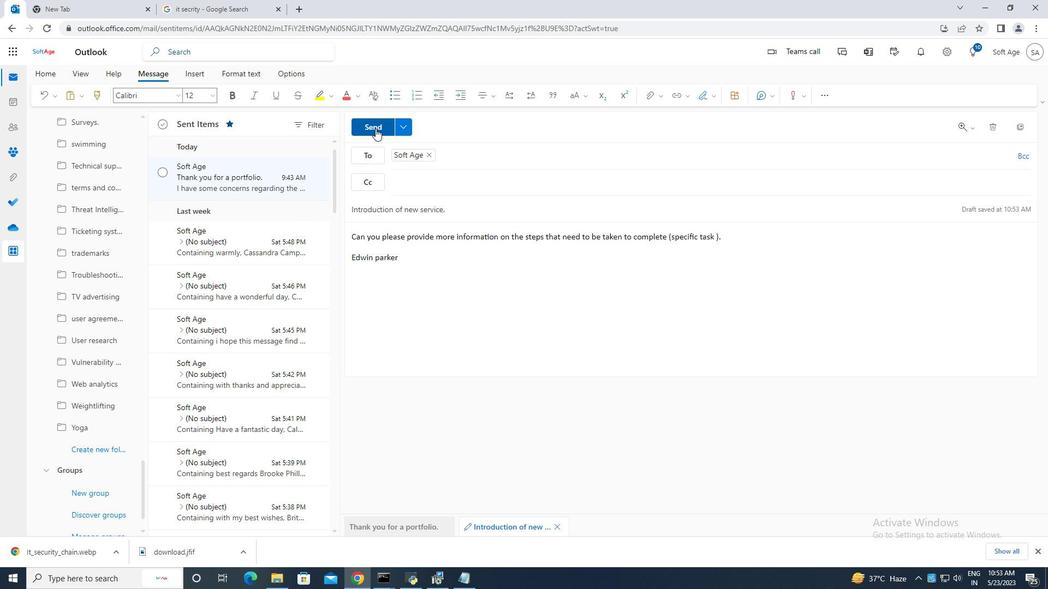 
Action: Mouse moved to (163, 173)
Screenshot: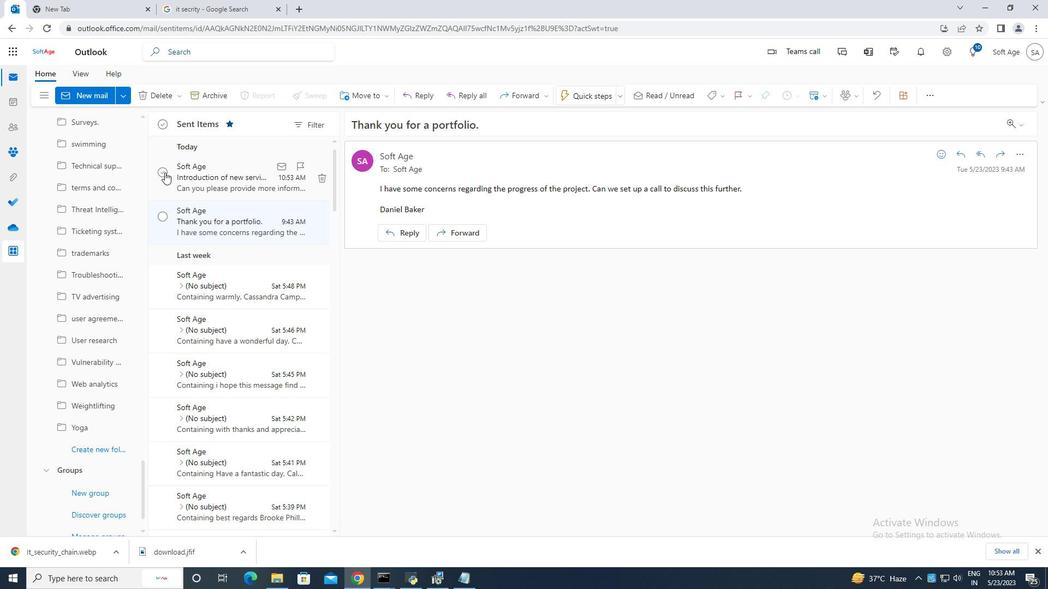 
Action: Mouse pressed left at (163, 173)
Screenshot: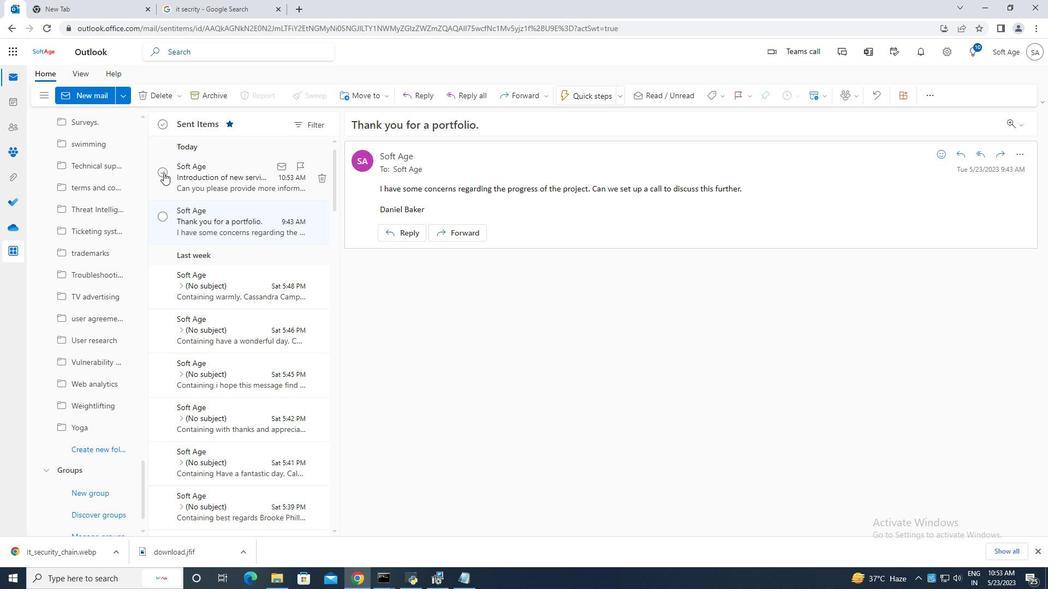 
Action: Mouse moved to (375, 97)
Screenshot: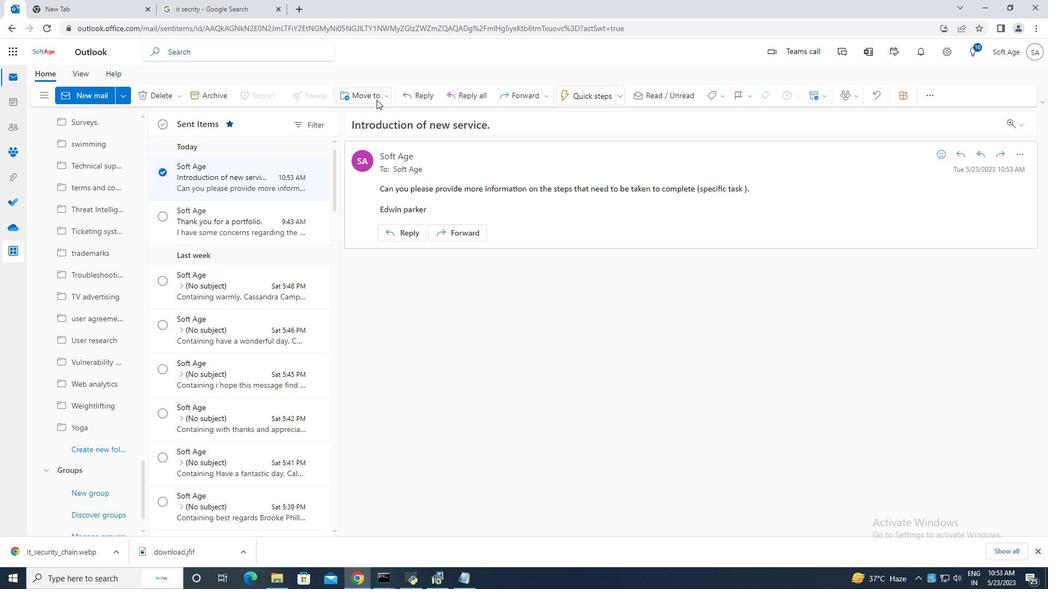 
Action: Mouse pressed left at (375, 97)
Screenshot: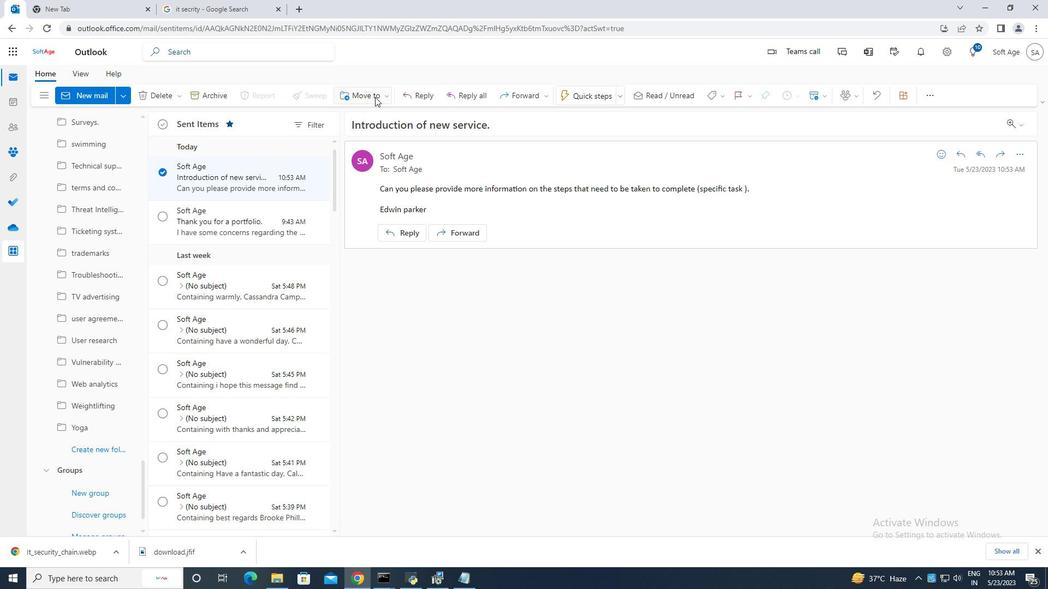 
Action: Mouse moved to (385, 115)
Screenshot: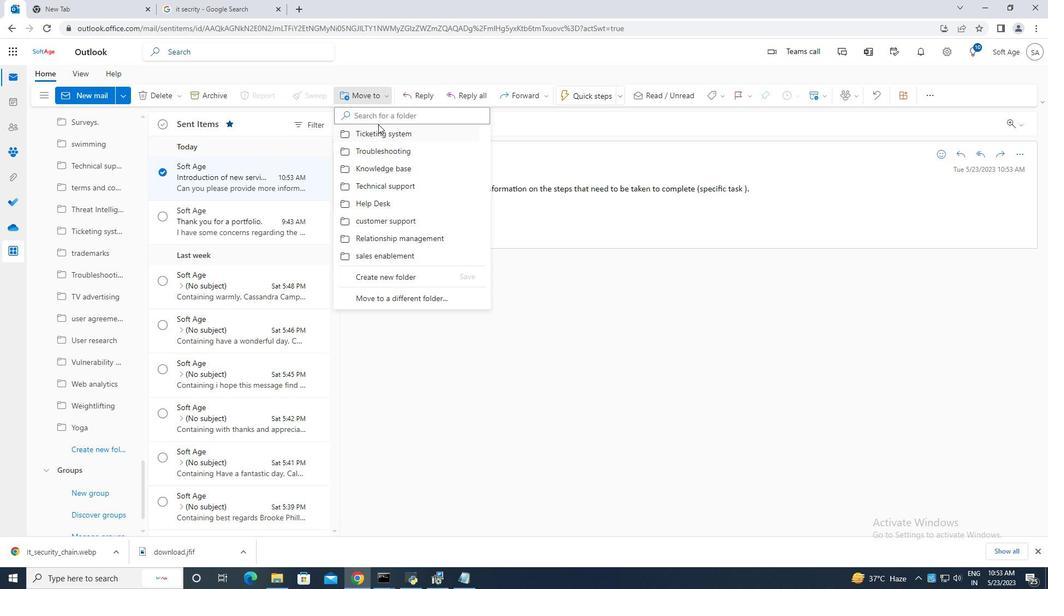 
Action: Mouse pressed left at (385, 115)
Screenshot: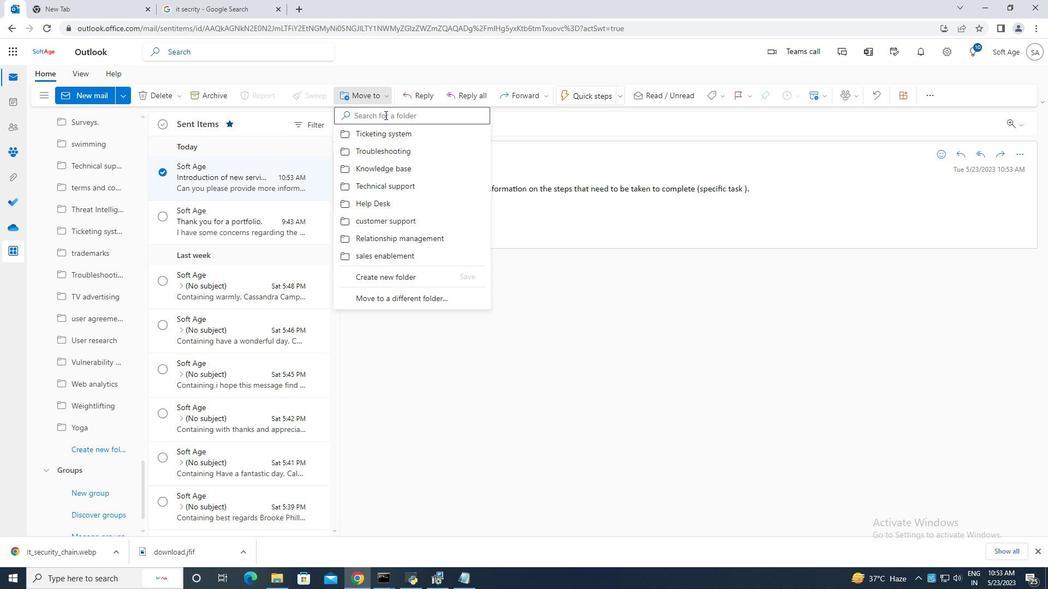 
Action: Key pressed escalation<Key.space>procedures
Screenshot: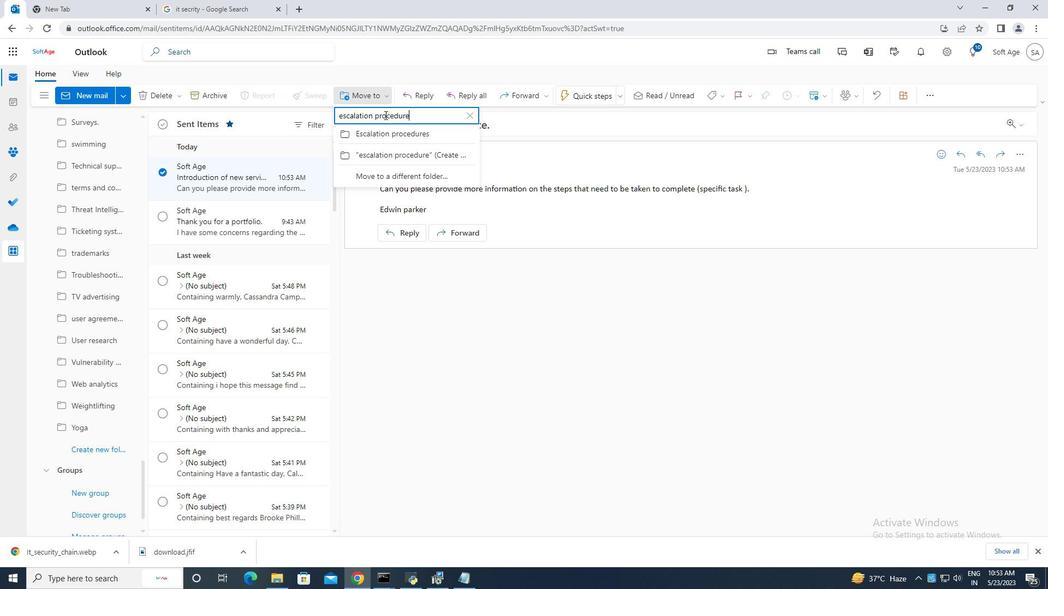 
Action: Mouse moved to (405, 134)
Screenshot: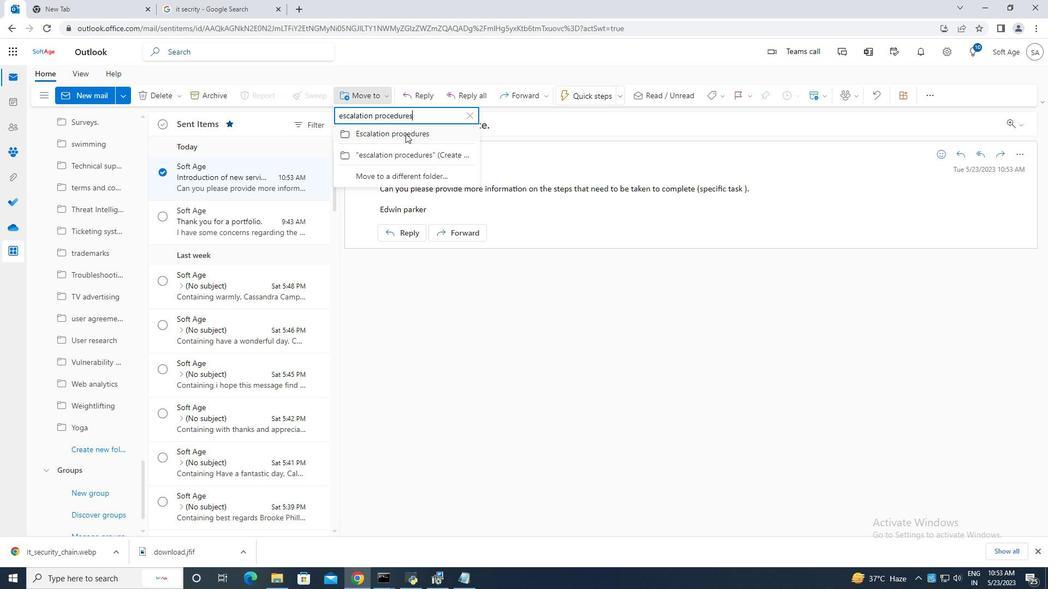
Action: Mouse pressed left at (405, 134)
Screenshot: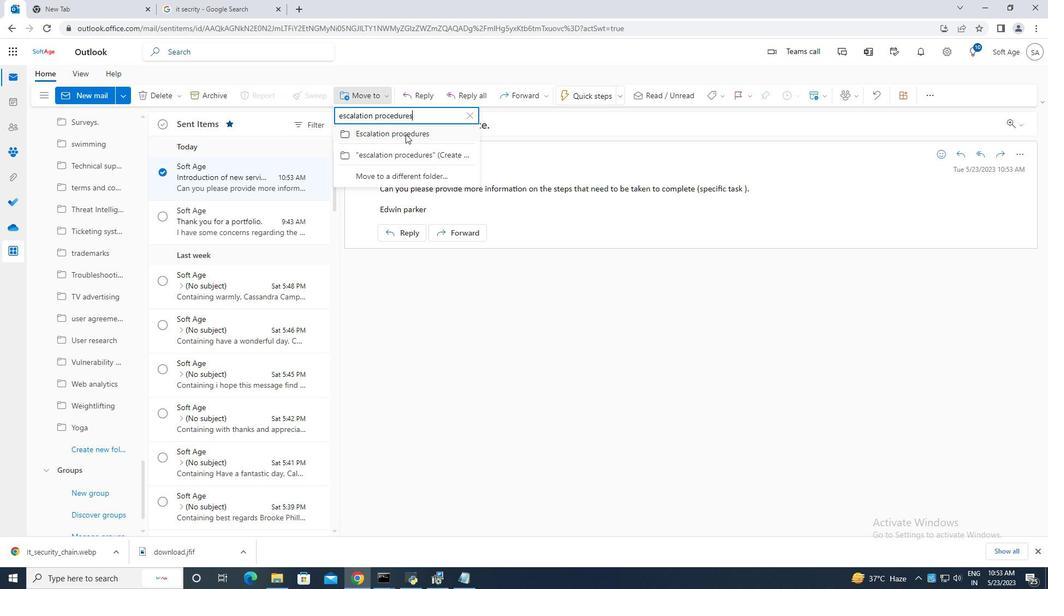 
Action: Mouse moved to (406, 135)
Screenshot: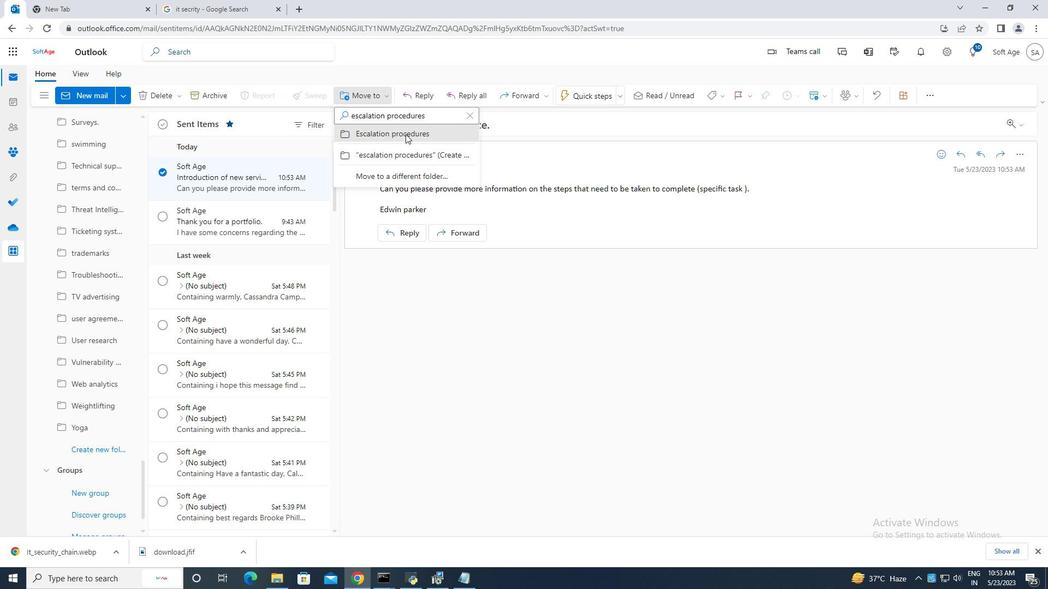 
